 Task: Find a flat in Brownwood, United States for 1 guest from September 6 to September 10, with a price range of ₹9000 to ₹17000, 1 bedroom, 1 bed, 1 bathroom, and an English-speaking host.
Action: Mouse moved to (412, 105)
Screenshot: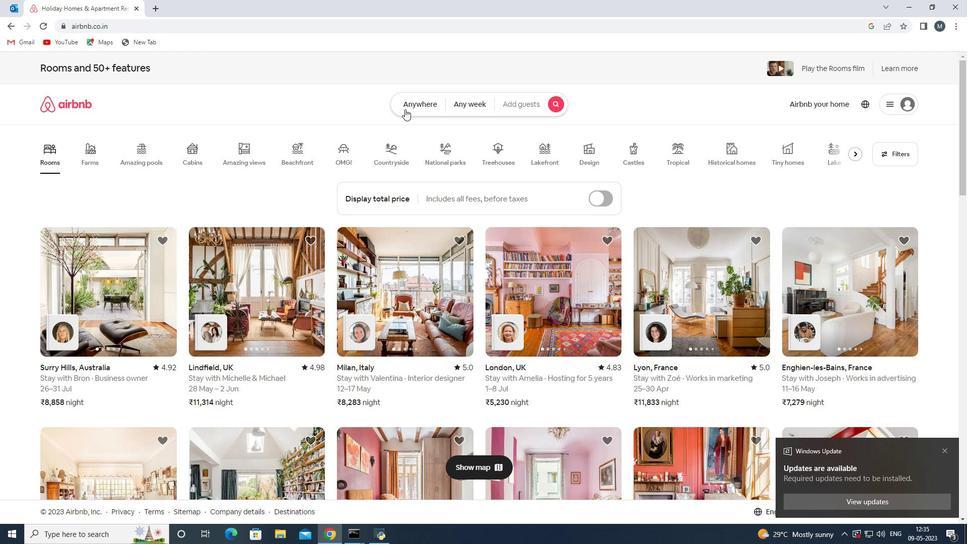 
Action: Mouse pressed left at (412, 105)
Screenshot: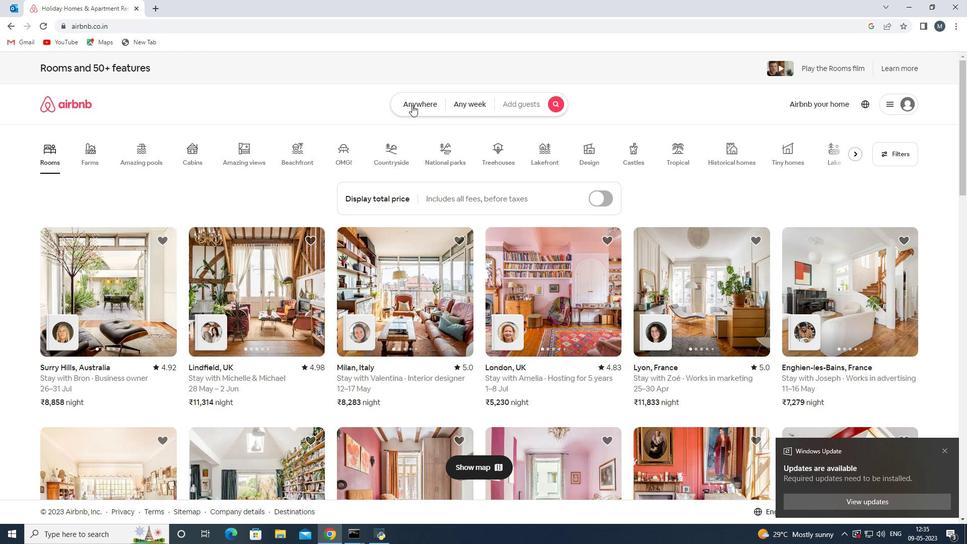 
Action: Mouse moved to (347, 146)
Screenshot: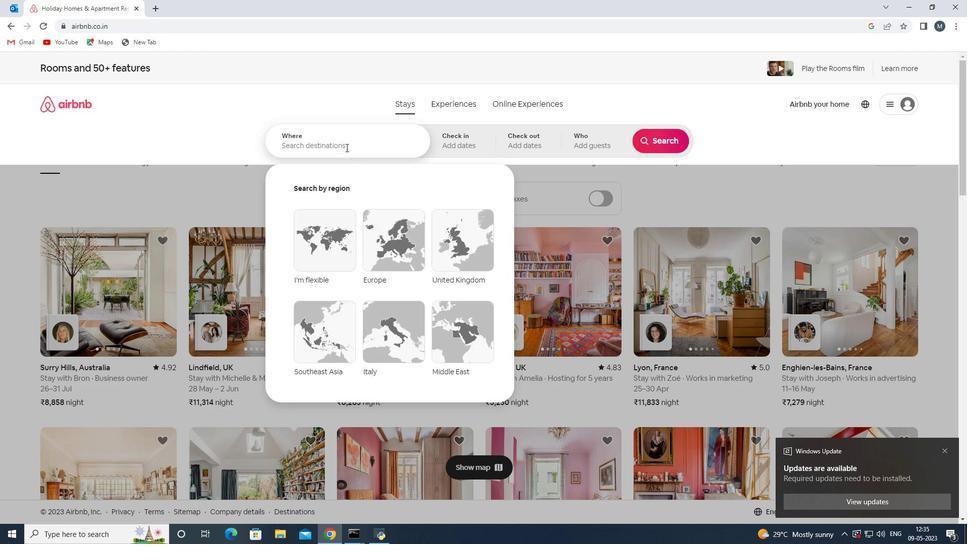 
Action: Mouse pressed left at (347, 146)
Screenshot: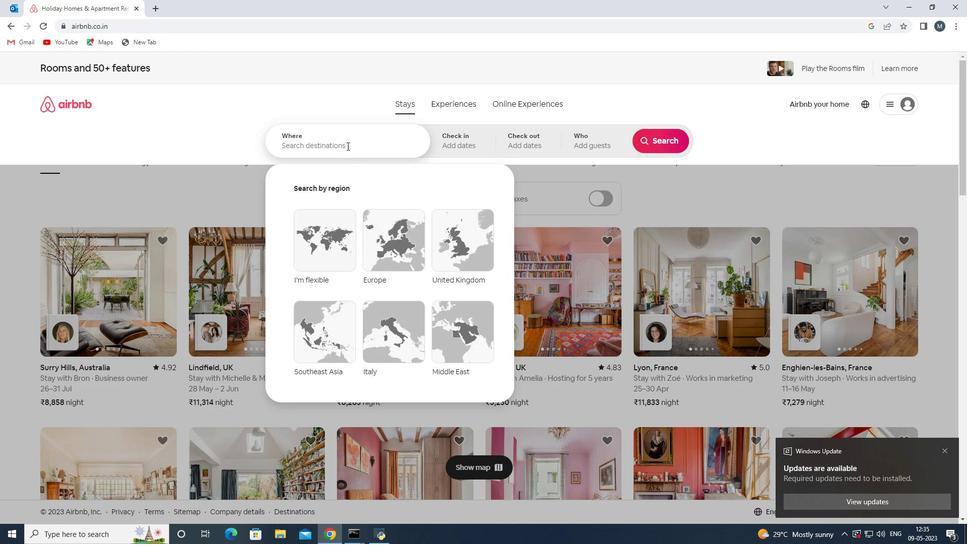 
Action: Mouse moved to (347, 145)
Screenshot: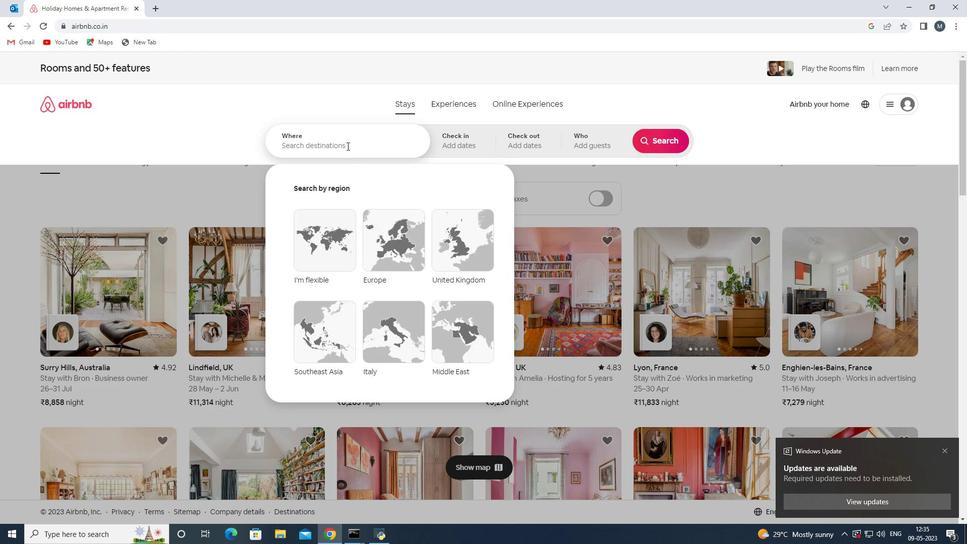 
Action: Key pressed <Key.shift>Brownwood,<Key.shift><Key.shift><Key.shift><Key.shift><Key.shift><Key.shift><Key.shift><Key.shift><Key.shift><Key.shift>United<Key.space><Key.shift>States
Screenshot: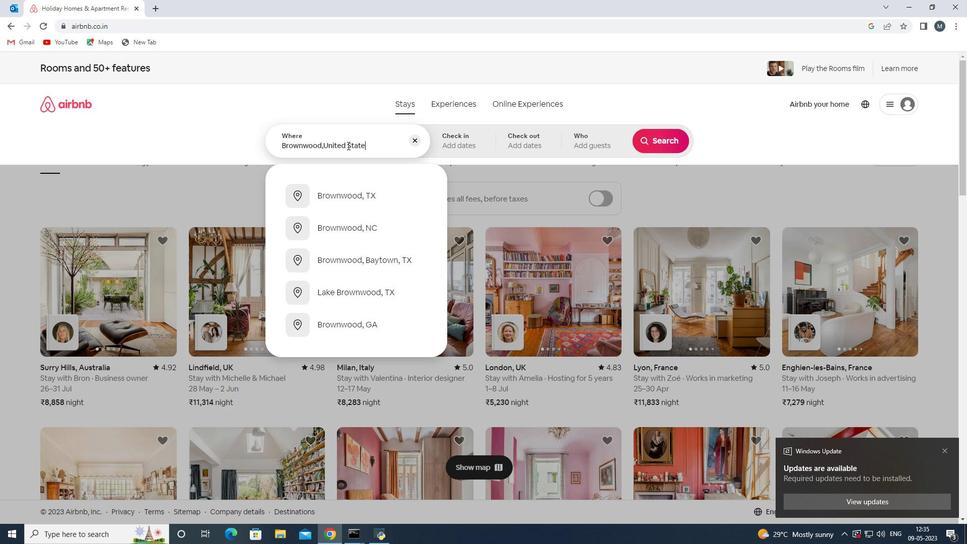
Action: Mouse moved to (352, 150)
Screenshot: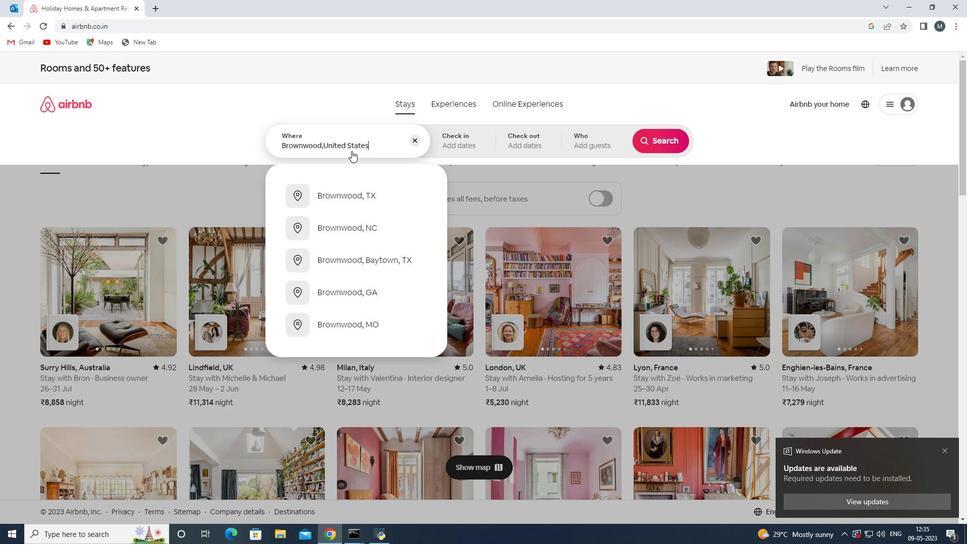 
Action: Key pressed <Key.enter>
Screenshot: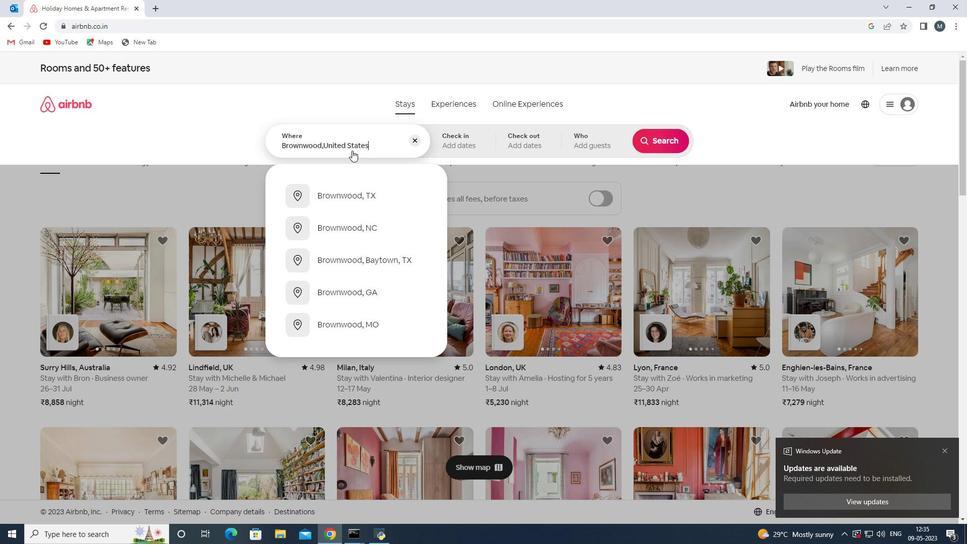 
Action: Mouse moved to (654, 226)
Screenshot: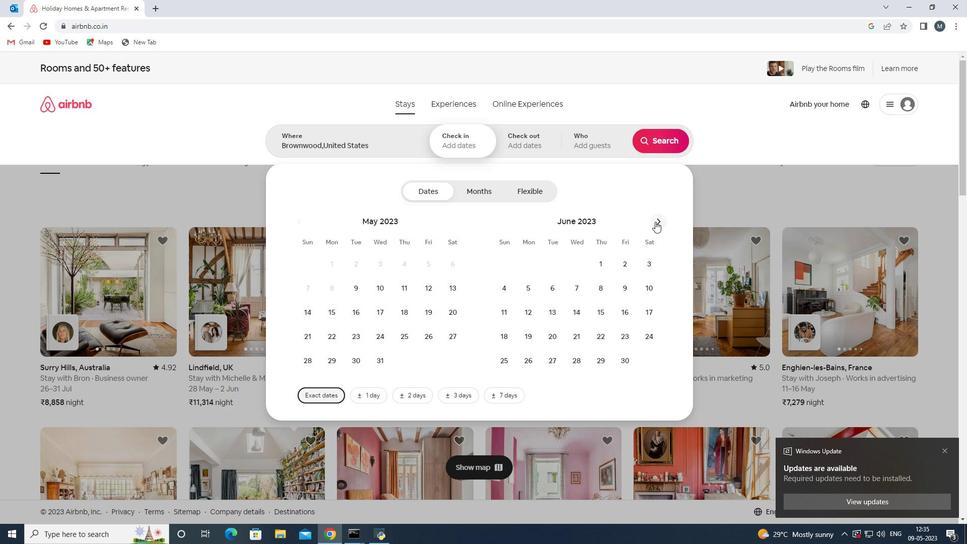 
Action: Mouse pressed left at (654, 226)
Screenshot: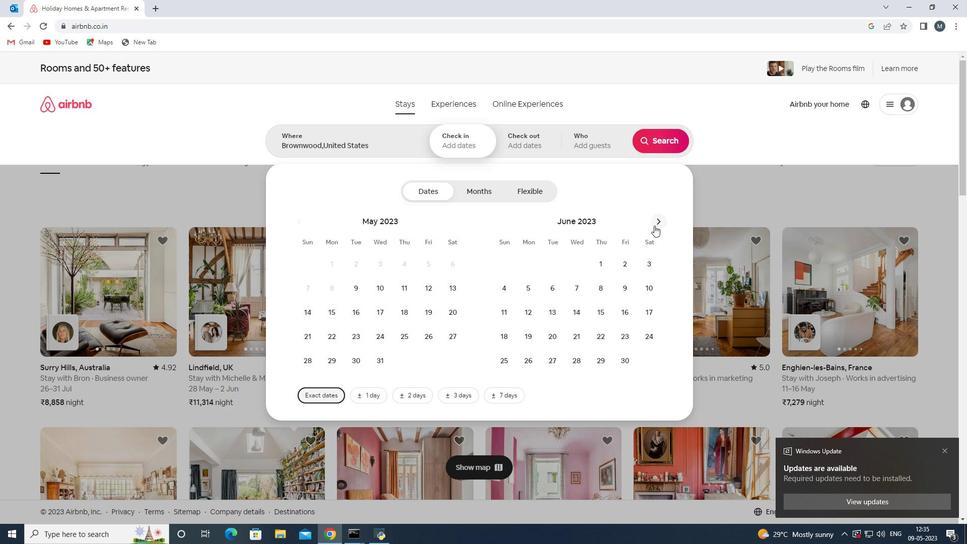
Action: Mouse moved to (655, 225)
Screenshot: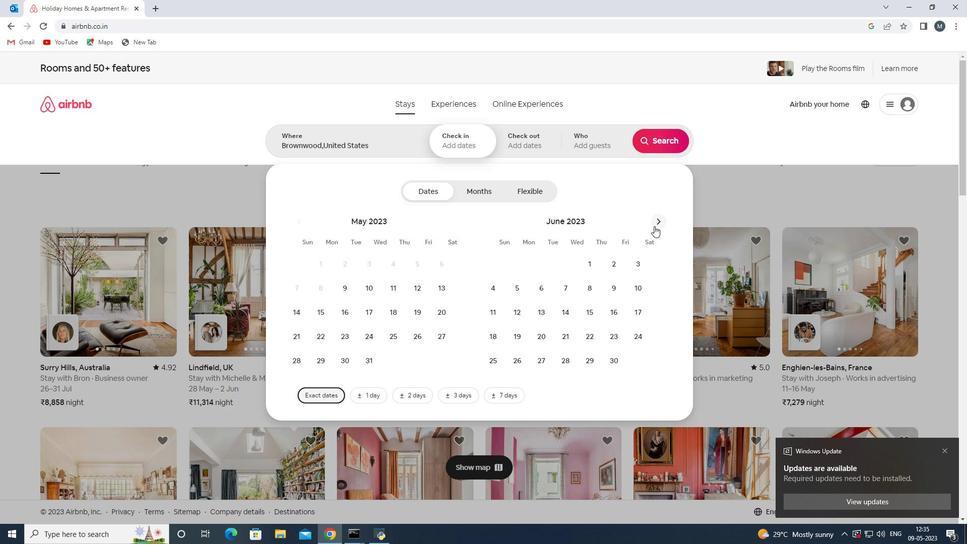 
Action: Mouse pressed left at (655, 225)
Screenshot: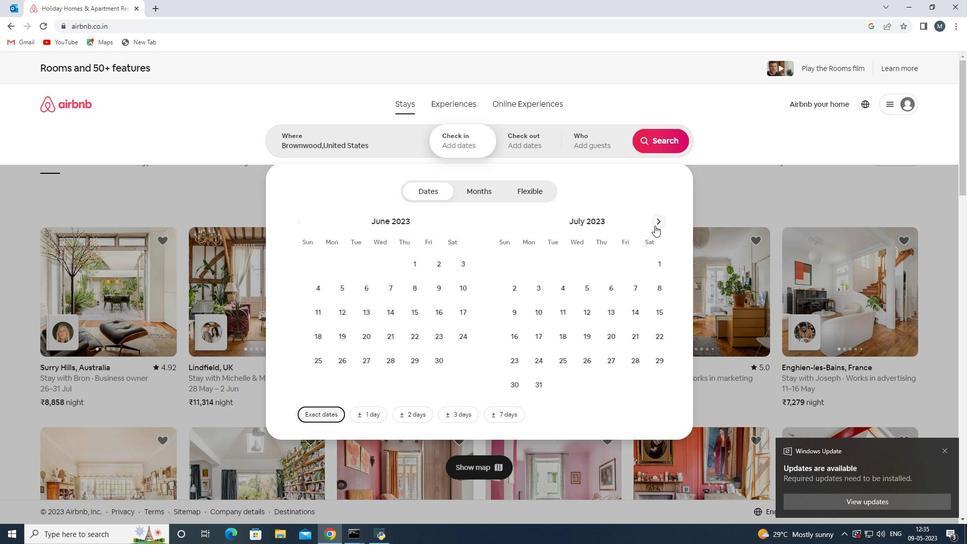 
Action: Mouse moved to (655, 224)
Screenshot: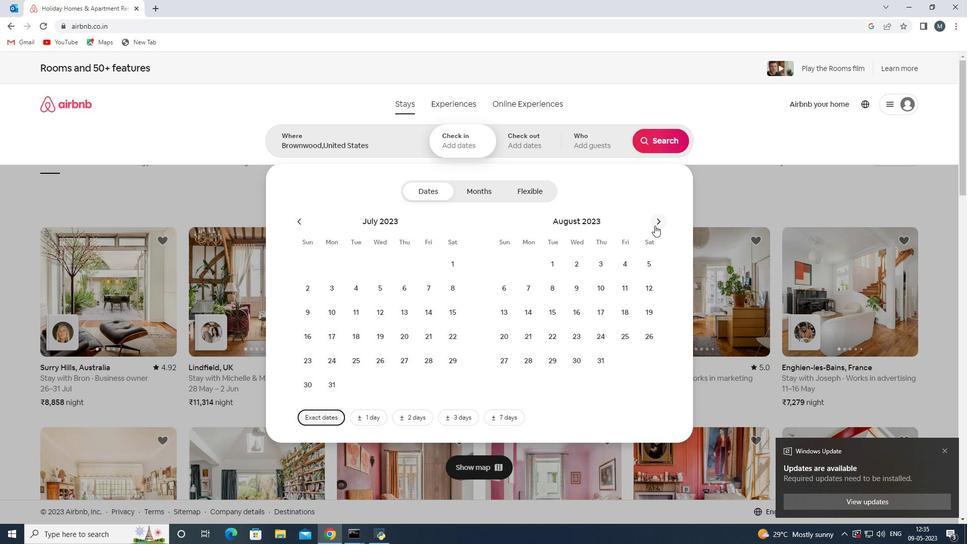 
Action: Mouse pressed left at (655, 224)
Screenshot: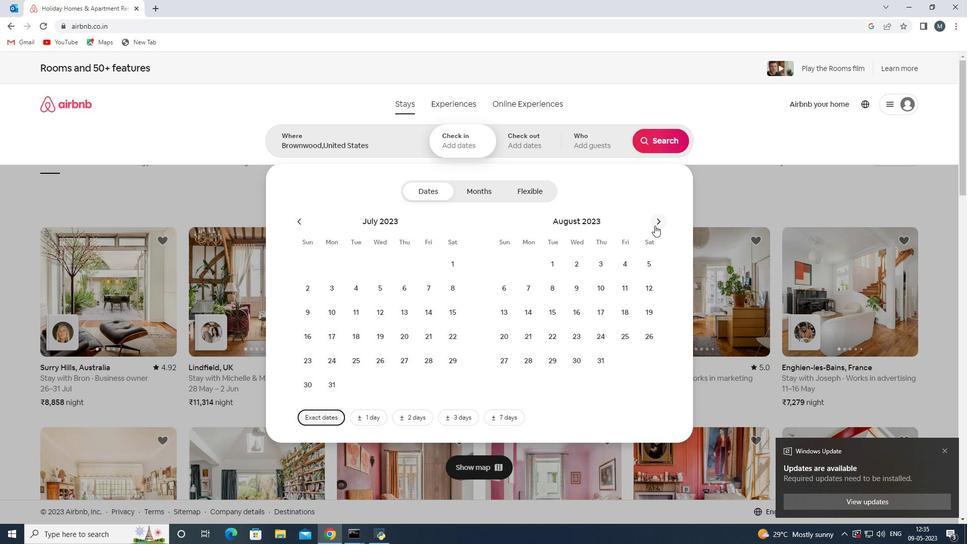 
Action: Mouse moved to (579, 286)
Screenshot: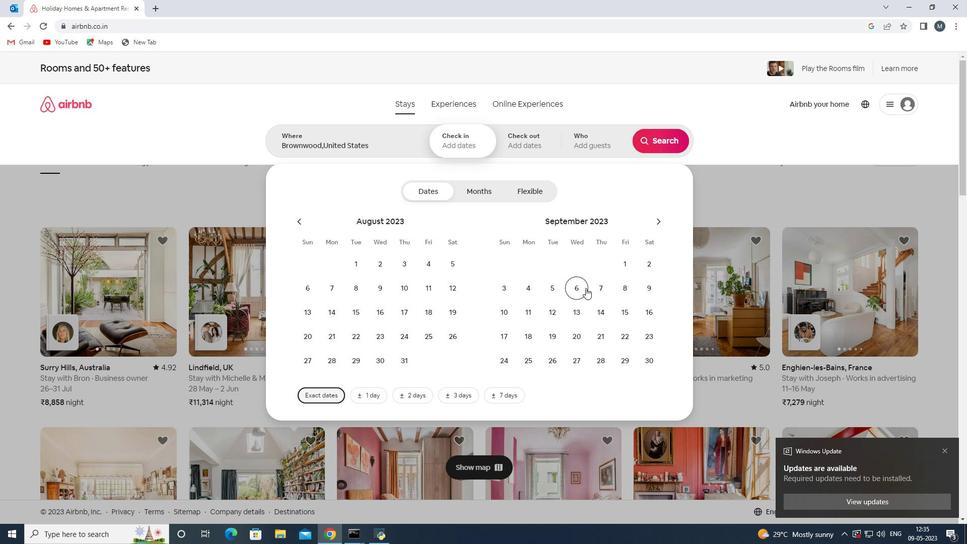 
Action: Mouse pressed left at (579, 286)
Screenshot: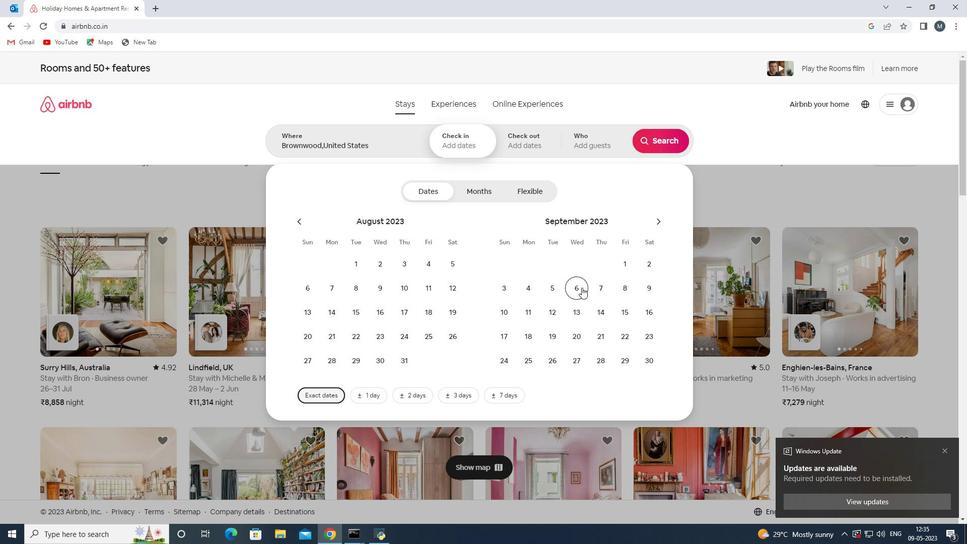 
Action: Mouse moved to (508, 314)
Screenshot: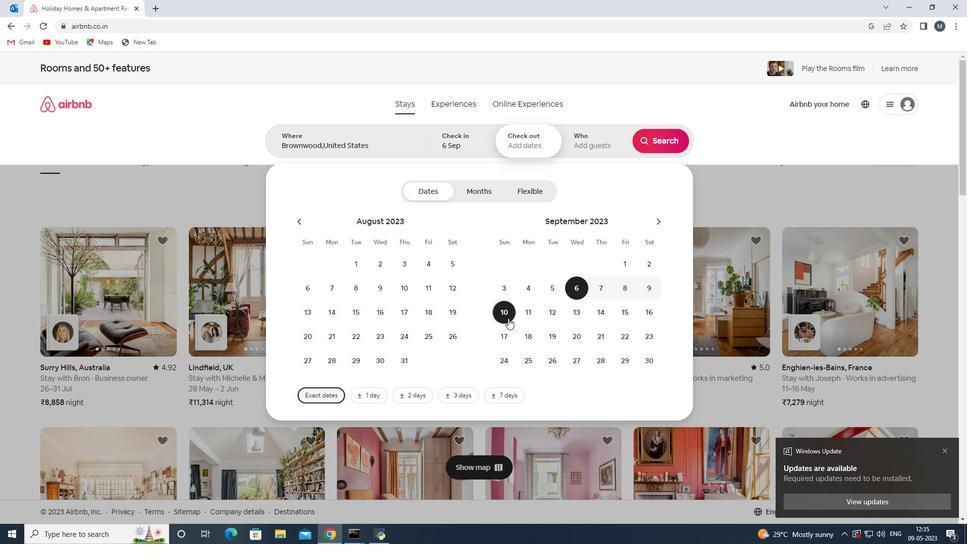 
Action: Mouse pressed left at (508, 314)
Screenshot: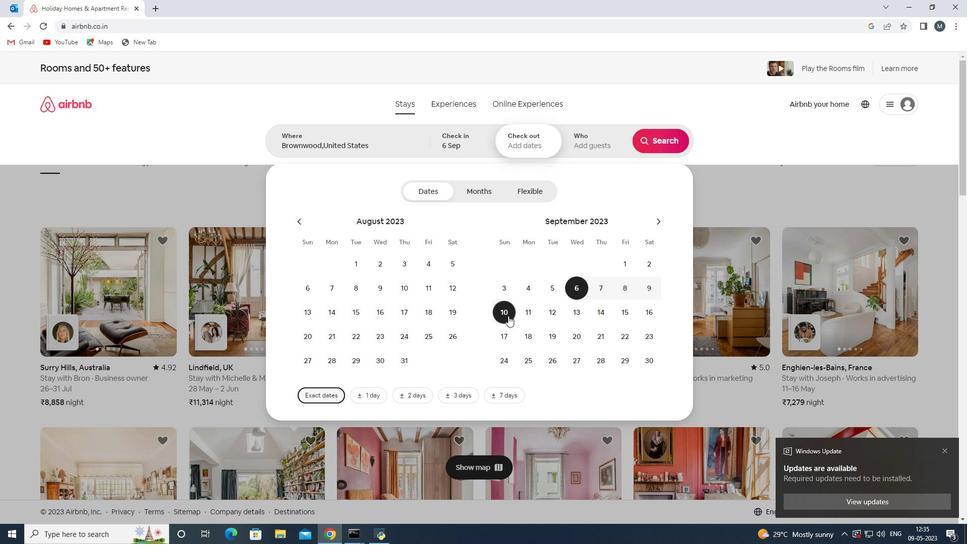 
Action: Mouse moved to (586, 150)
Screenshot: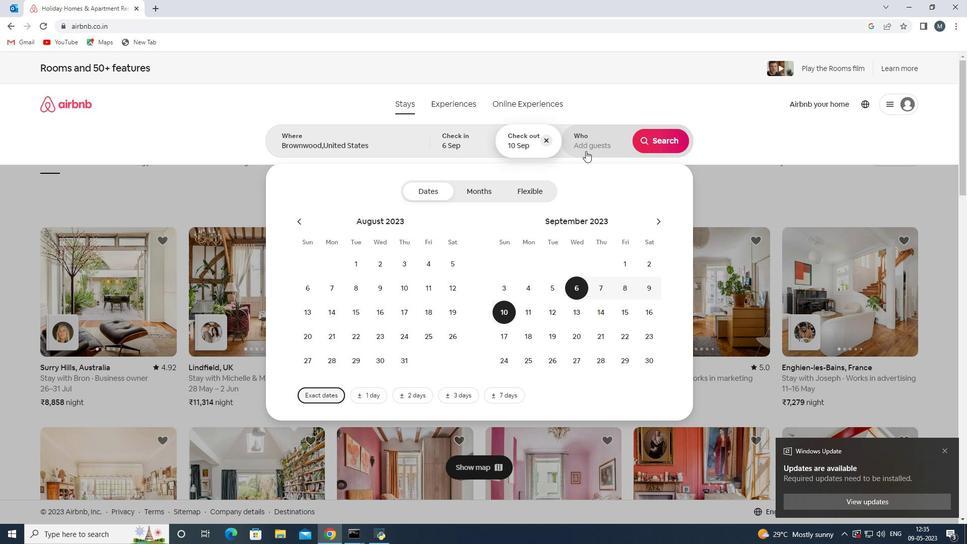 
Action: Mouse pressed left at (586, 150)
Screenshot: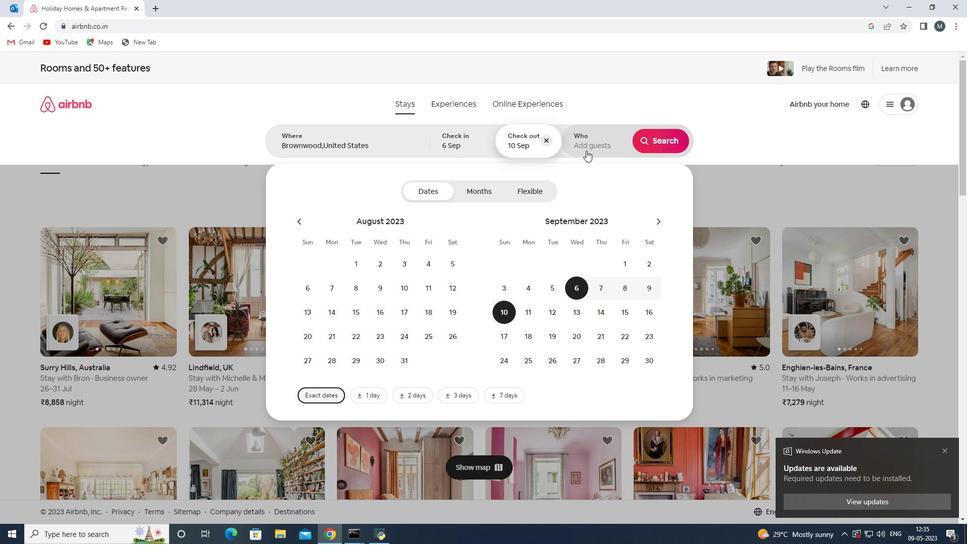 
Action: Mouse moved to (663, 197)
Screenshot: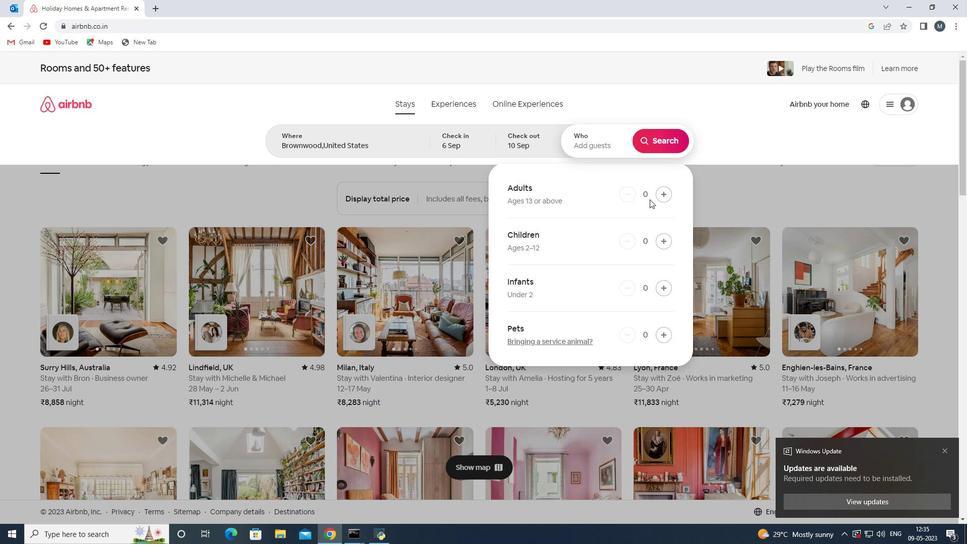 
Action: Mouse pressed left at (663, 197)
Screenshot: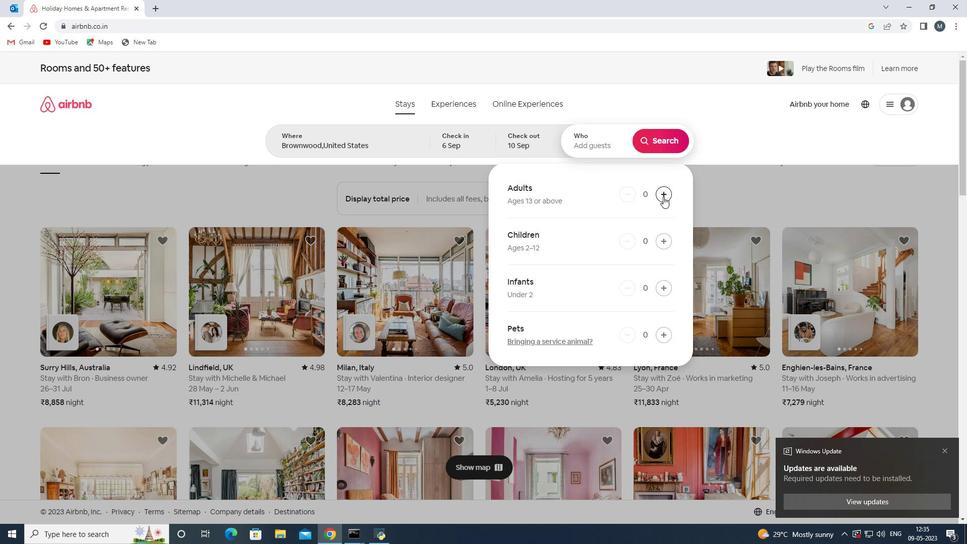 
Action: Mouse moved to (663, 140)
Screenshot: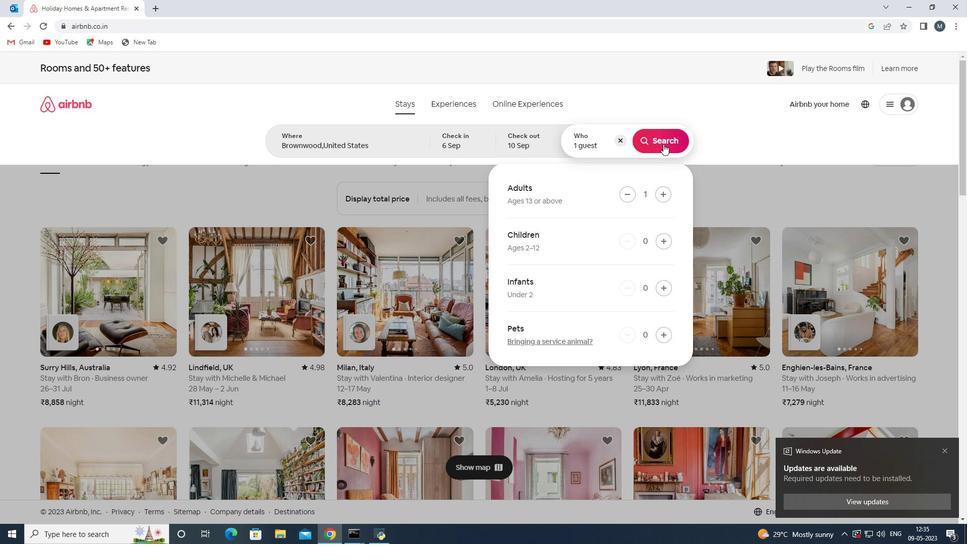 
Action: Mouse pressed left at (663, 140)
Screenshot: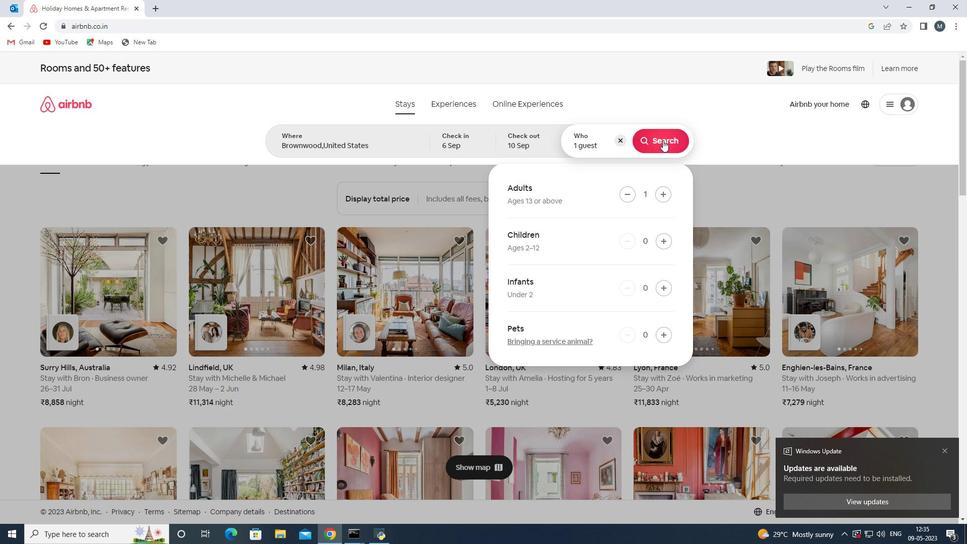 
Action: Mouse moved to (918, 105)
Screenshot: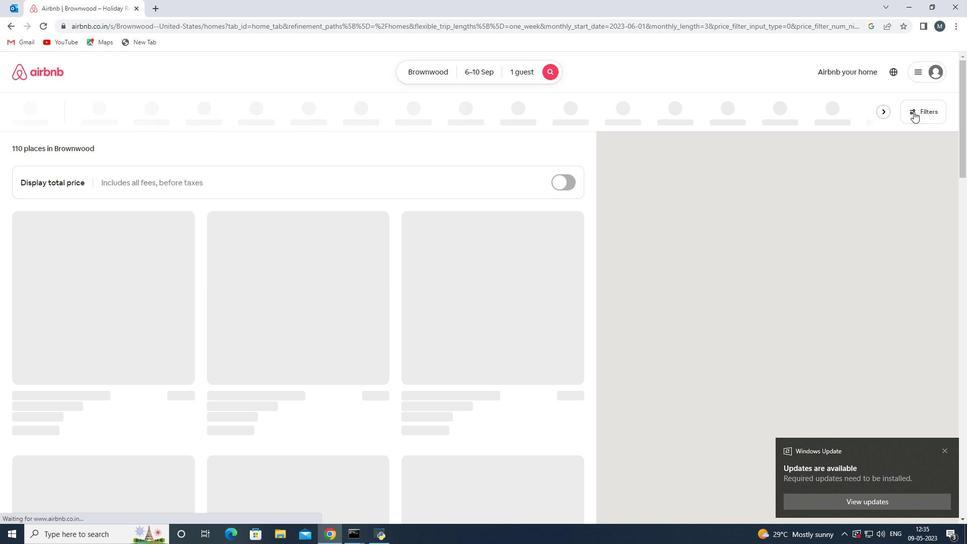 
Action: Mouse pressed left at (918, 105)
Screenshot: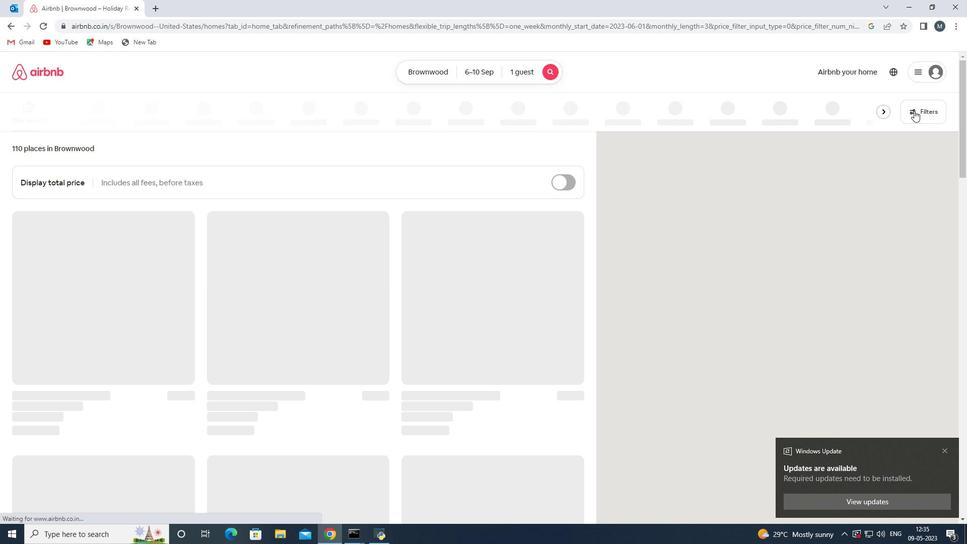 
Action: Mouse moved to (373, 316)
Screenshot: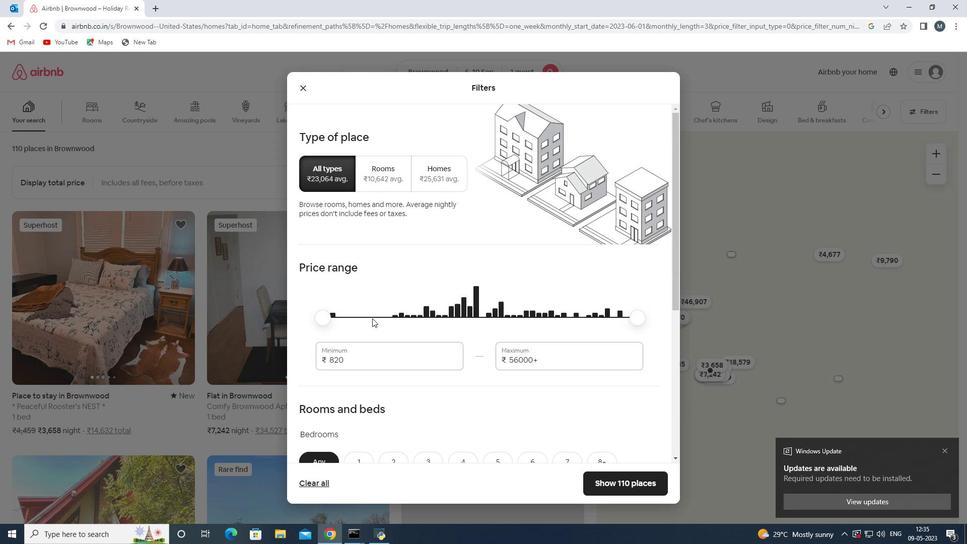 
Action: Mouse scrolled (373, 316) with delta (0, 0)
Screenshot: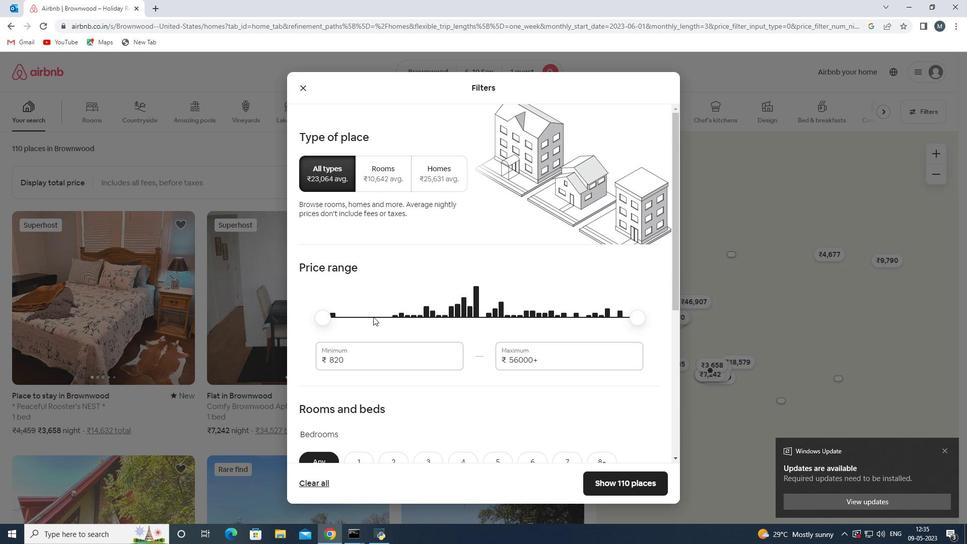 
Action: Mouse moved to (373, 316)
Screenshot: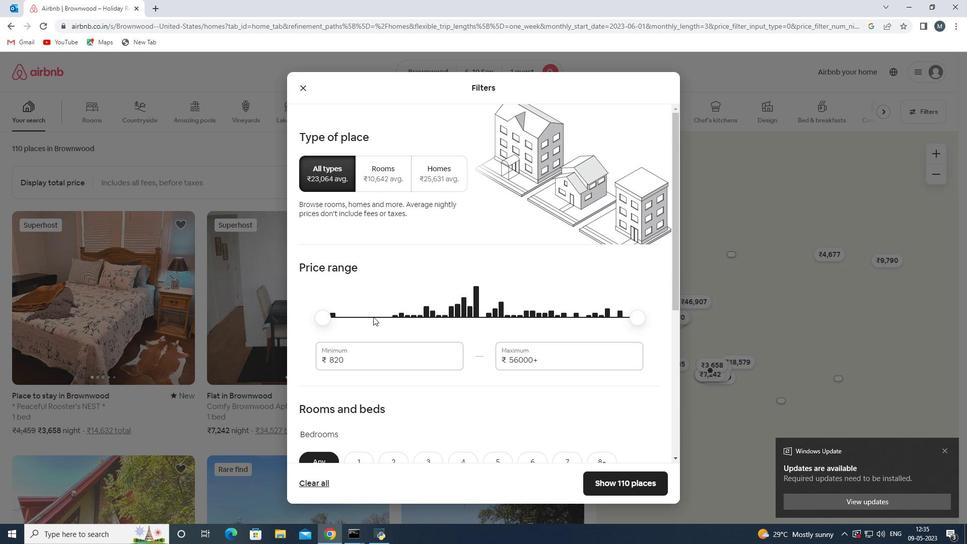 
Action: Mouse scrolled (373, 315) with delta (0, 0)
Screenshot: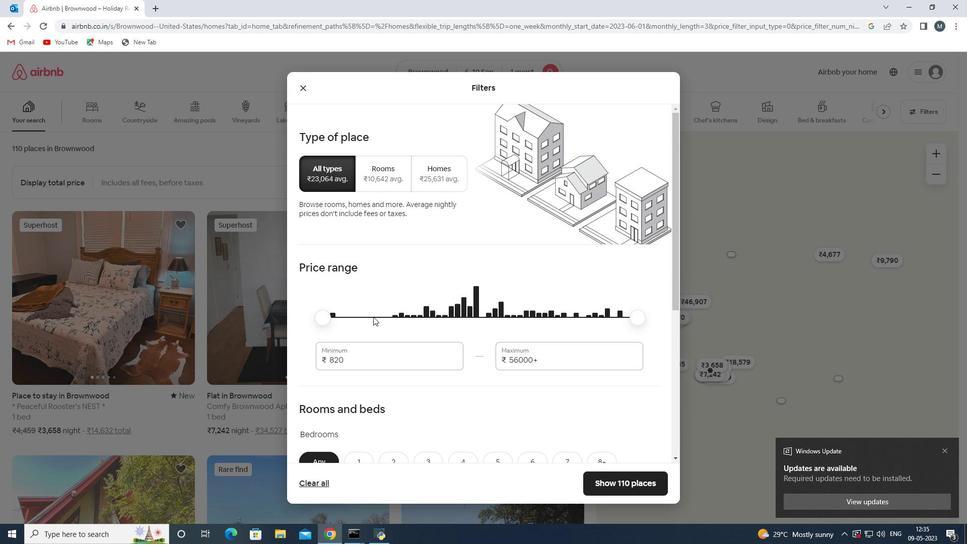 
Action: Mouse moved to (363, 259)
Screenshot: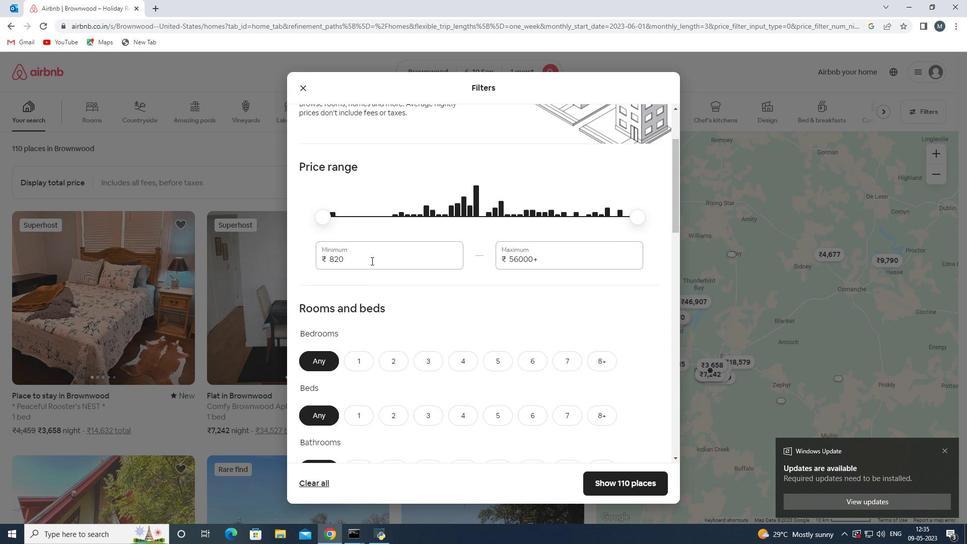 
Action: Mouse pressed left at (363, 259)
Screenshot: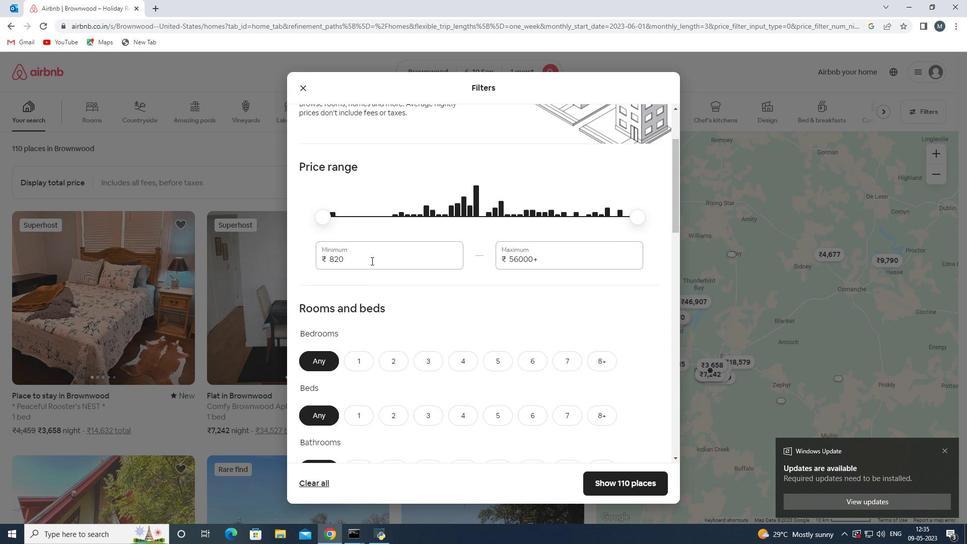 
Action: Mouse moved to (299, 255)
Screenshot: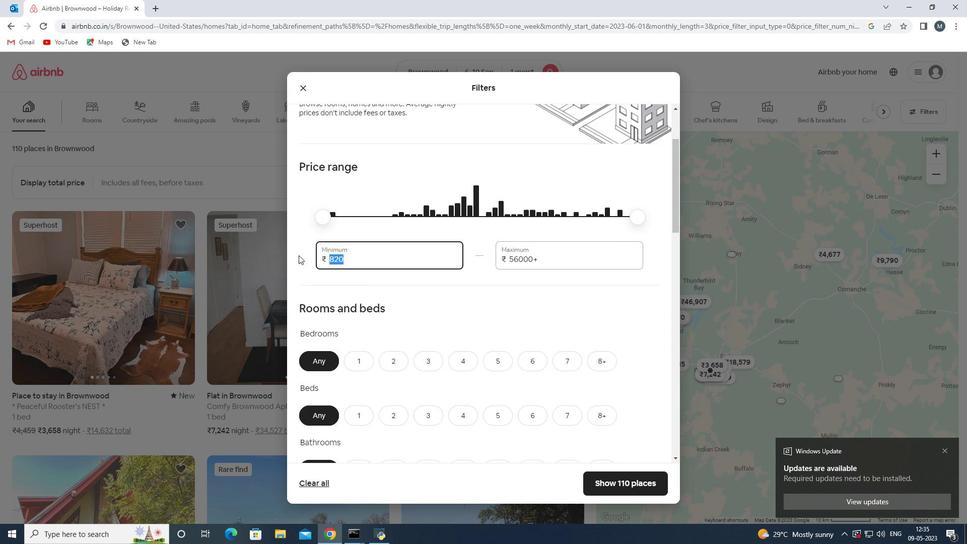 
Action: Key pressed 9000
Screenshot: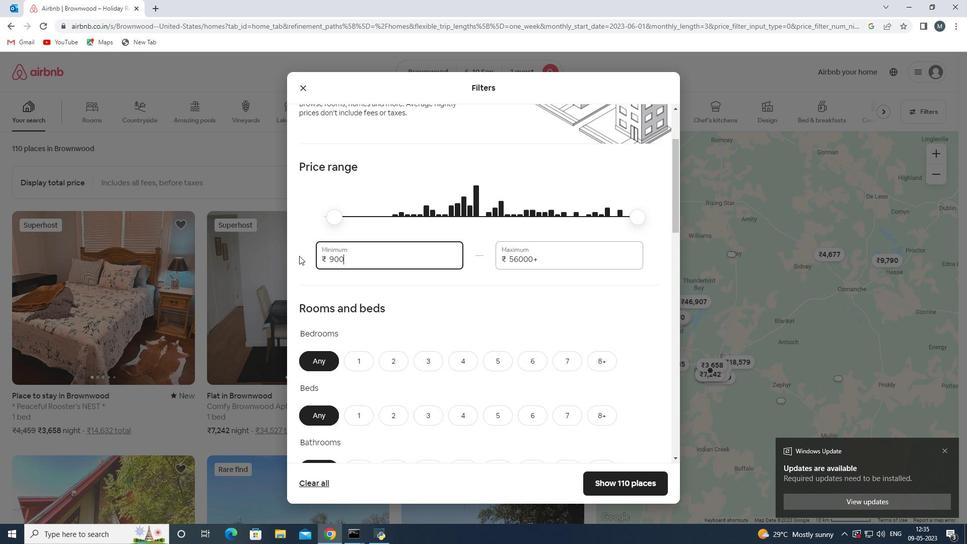 
Action: Mouse moved to (540, 253)
Screenshot: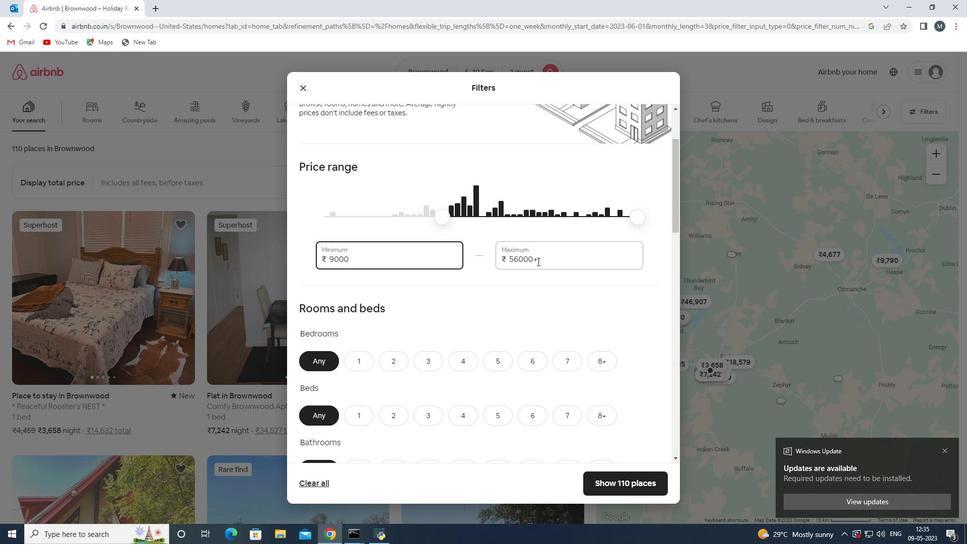 
Action: Mouse pressed left at (540, 253)
Screenshot: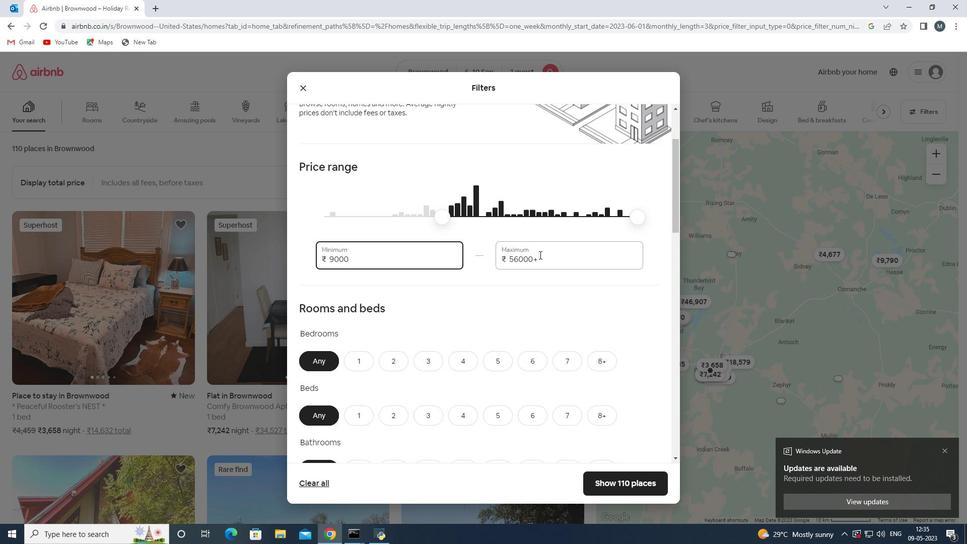 
Action: Mouse moved to (551, 261)
Screenshot: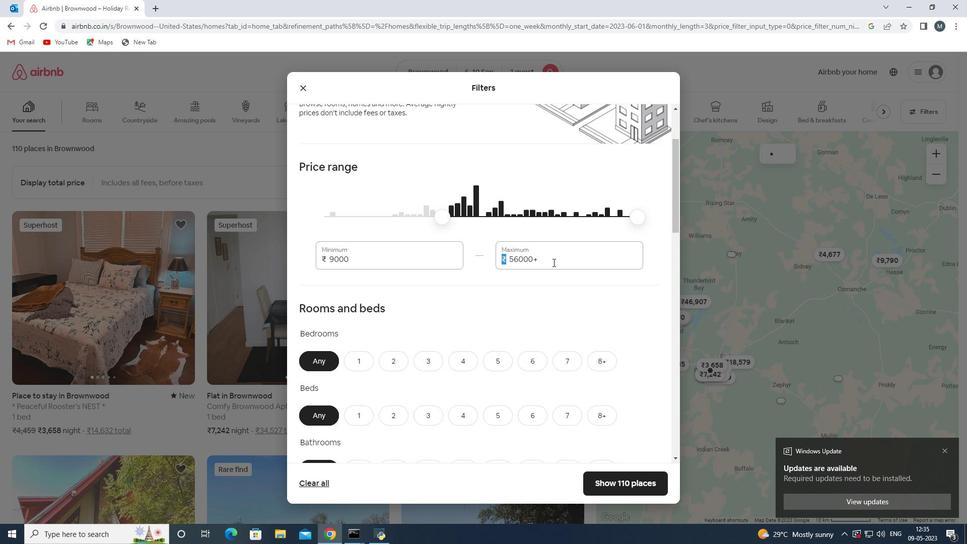 
Action: Mouse pressed left at (551, 261)
Screenshot: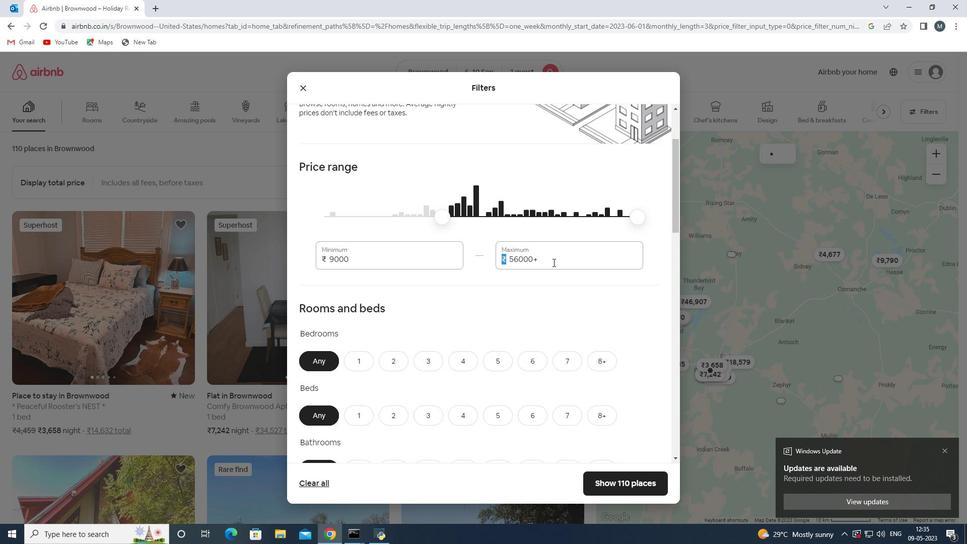 
Action: Mouse moved to (493, 266)
Screenshot: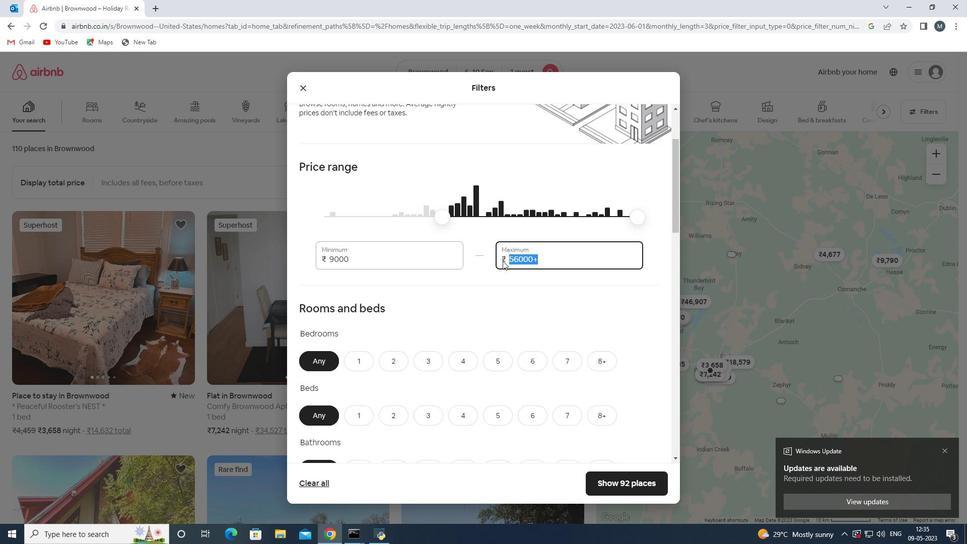 
Action: Key pressed 17000
Screenshot: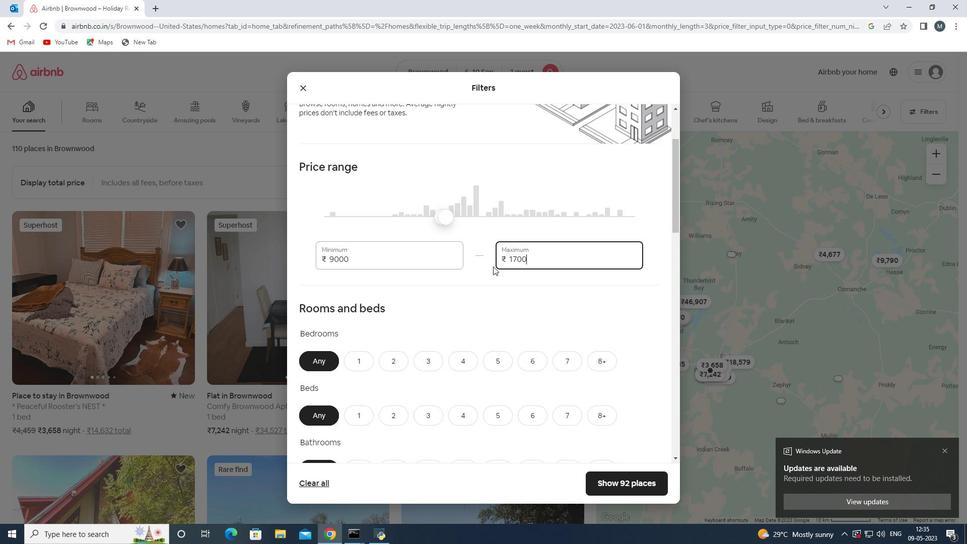 
Action: Mouse moved to (438, 264)
Screenshot: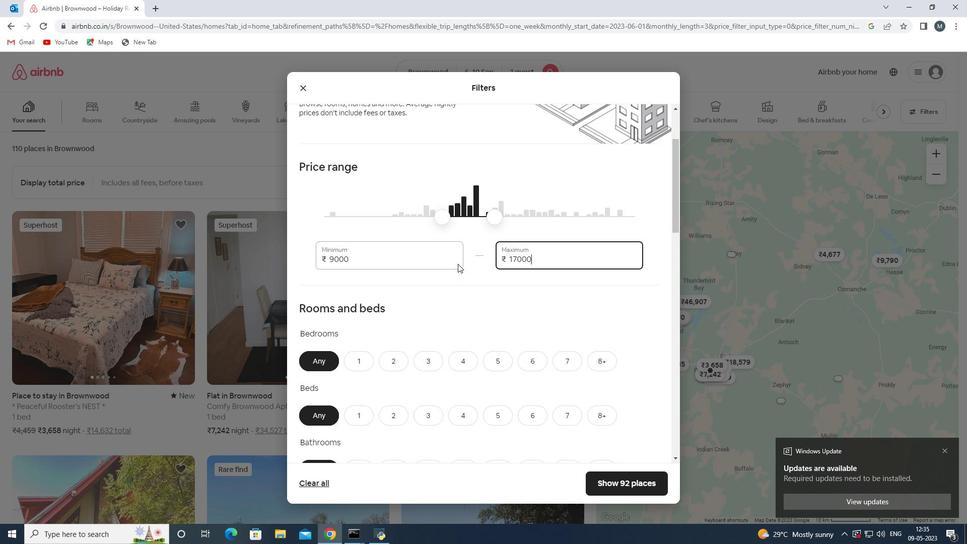 
Action: Mouse scrolled (438, 263) with delta (0, 0)
Screenshot: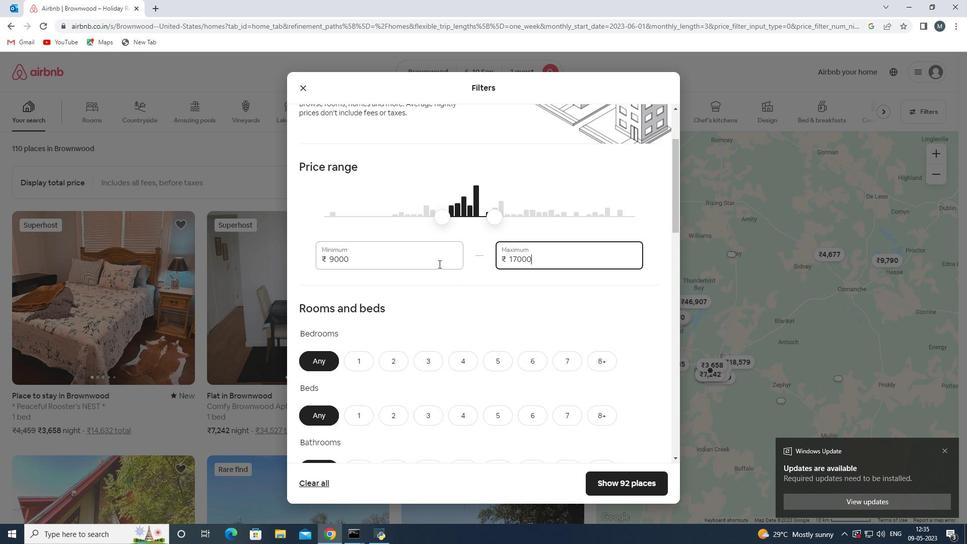 
Action: Mouse moved to (360, 313)
Screenshot: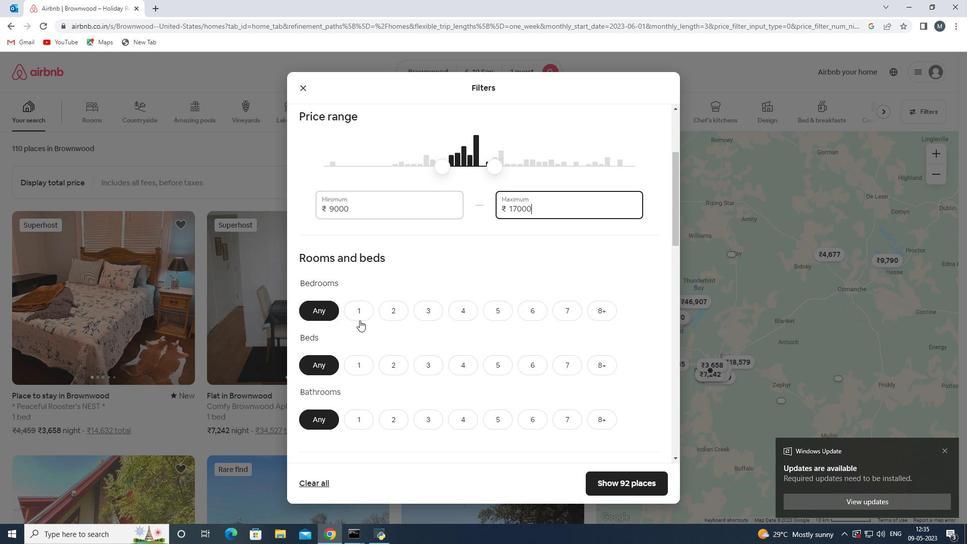 
Action: Mouse pressed left at (360, 313)
Screenshot: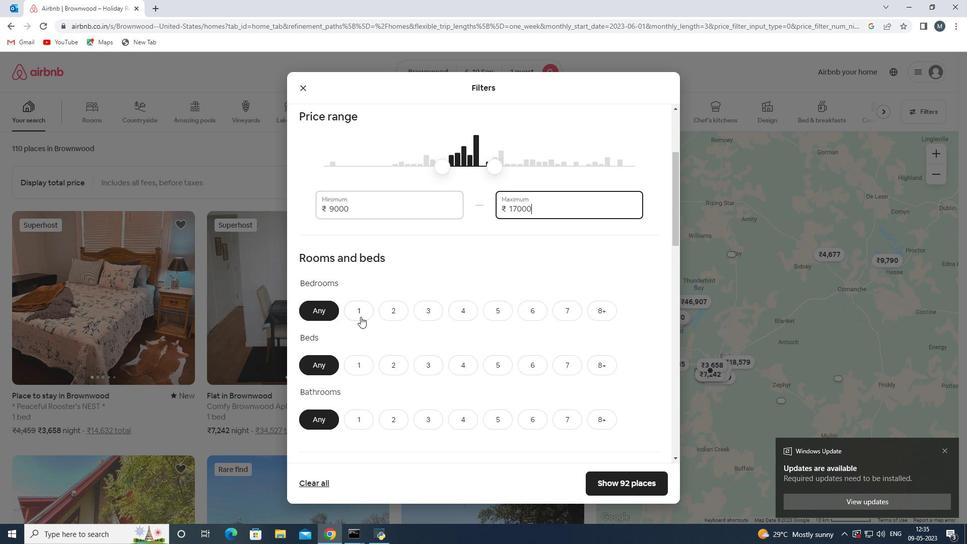 
Action: Mouse moved to (366, 306)
Screenshot: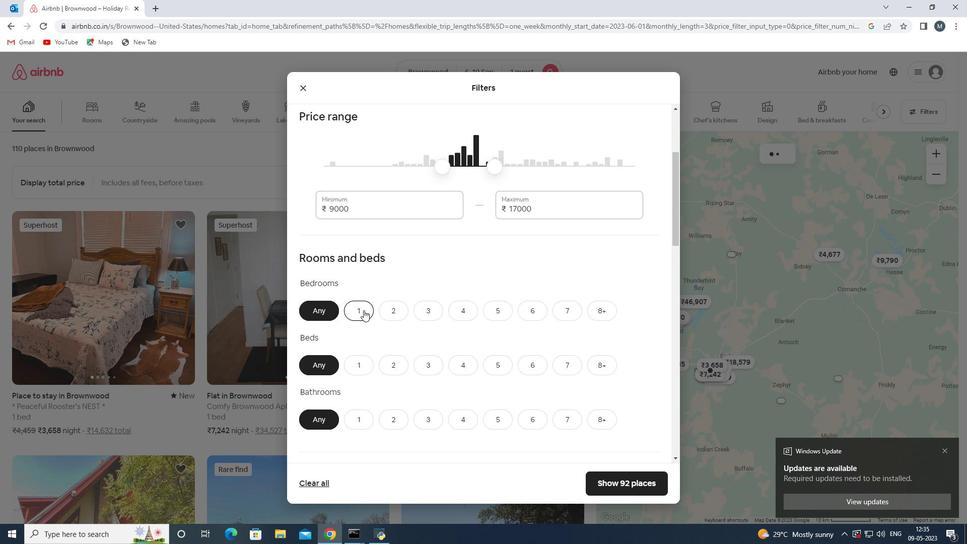 
Action: Mouse scrolled (366, 306) with delta (0, 0)
Screenshot: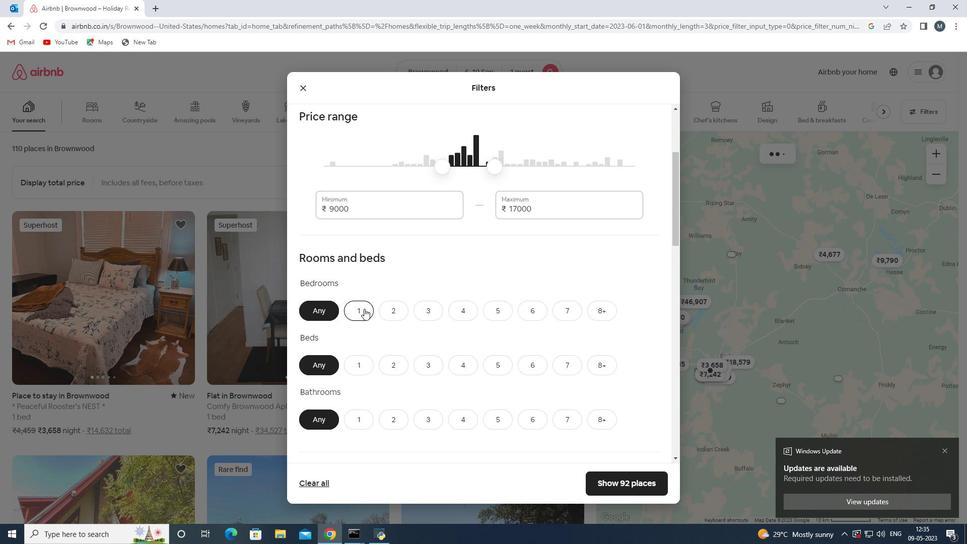 
Action: Mouse moved to (361, 312)
Screenshot: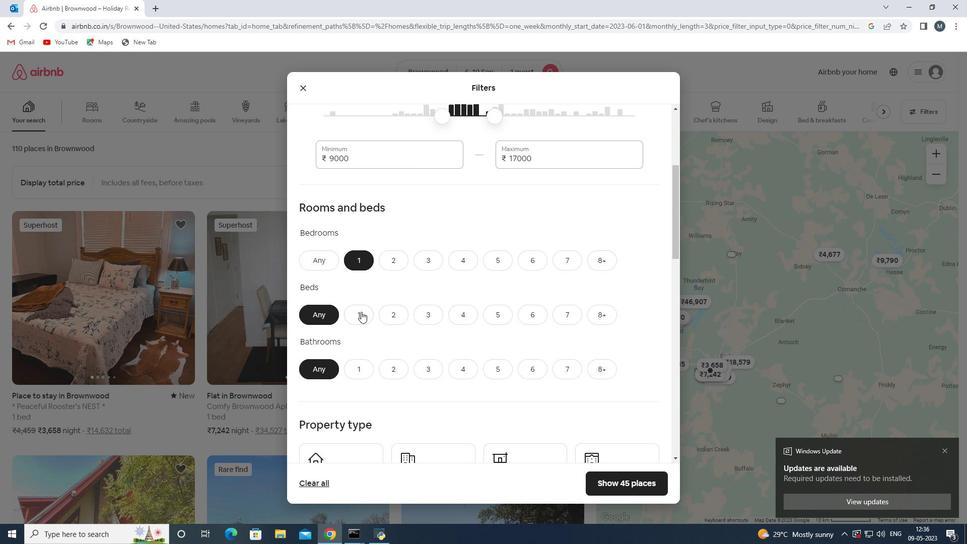 
Action: Mouse pressed left at (361, 312)
Screenshot: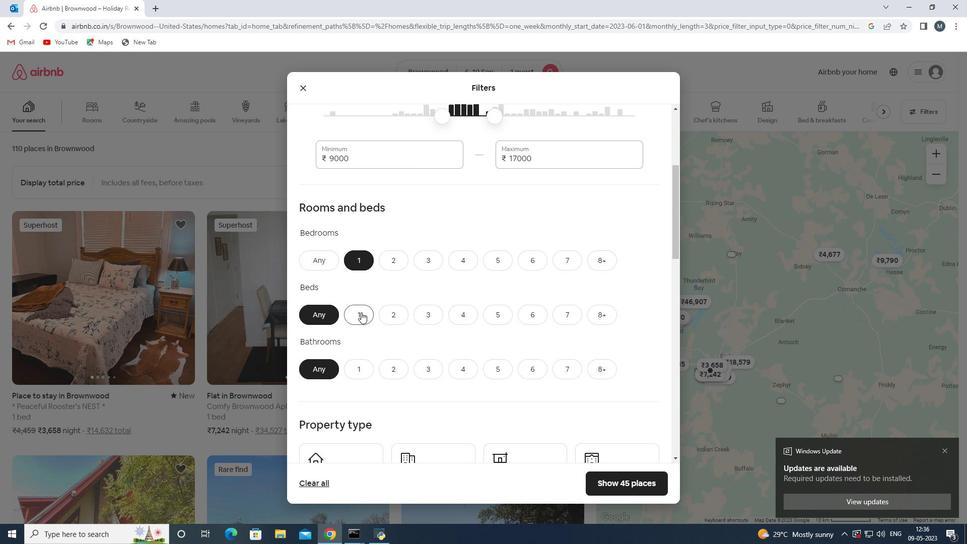 
Action: Mouse moved to (365, 371)
Screenshot: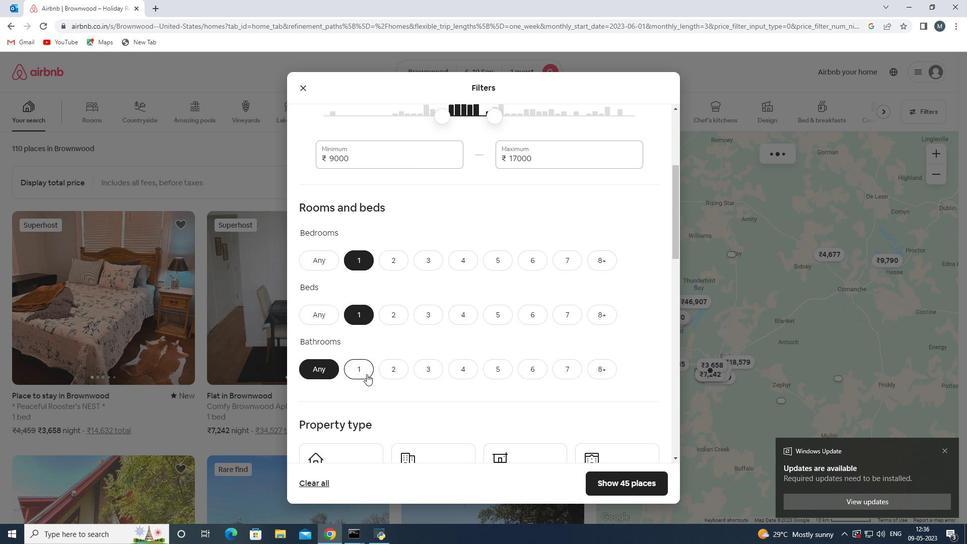 
Action: Mouse pressed left at (365, 371)
Screenshot: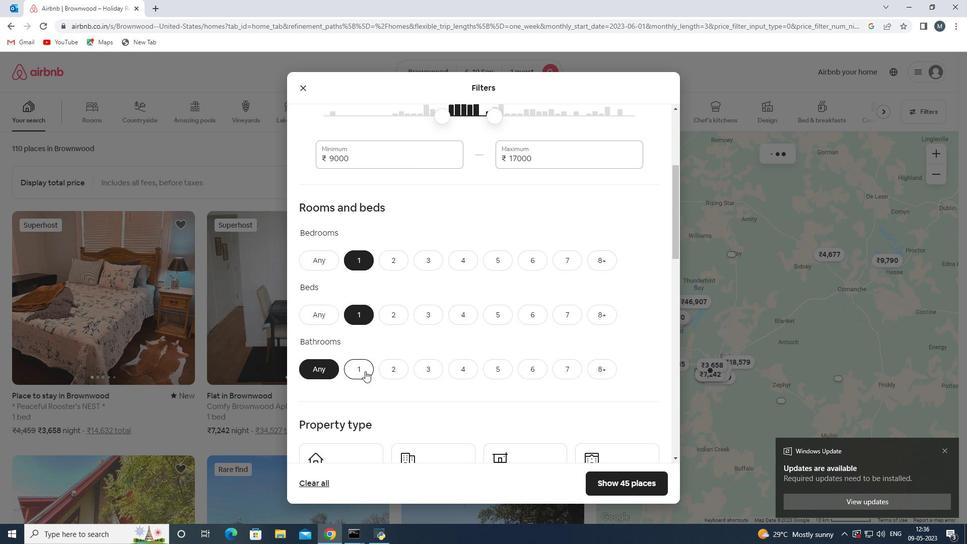 
Action: Mouse moved to (413, 327)
Screenshot: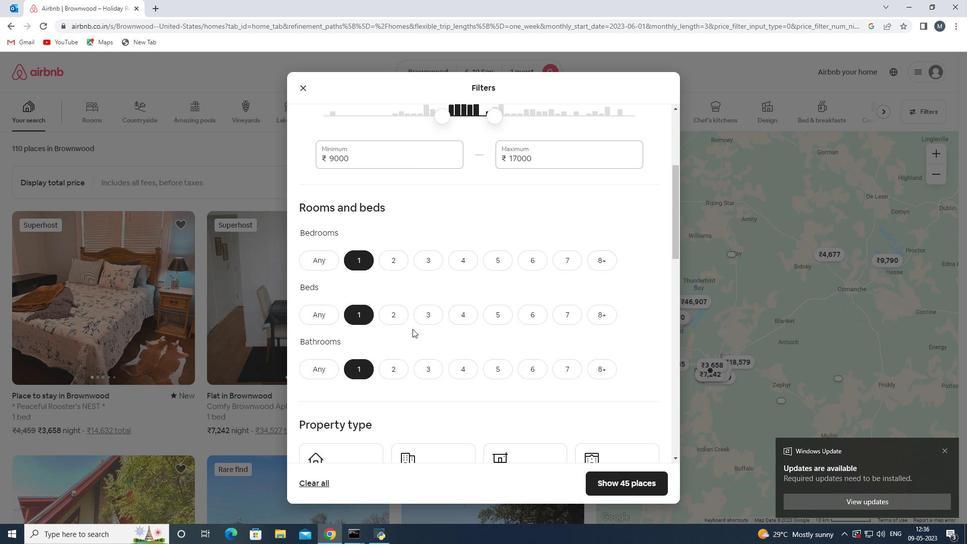 
Action: Mouse scrolled (413, 327) with delta (0, 0)
Screenshot: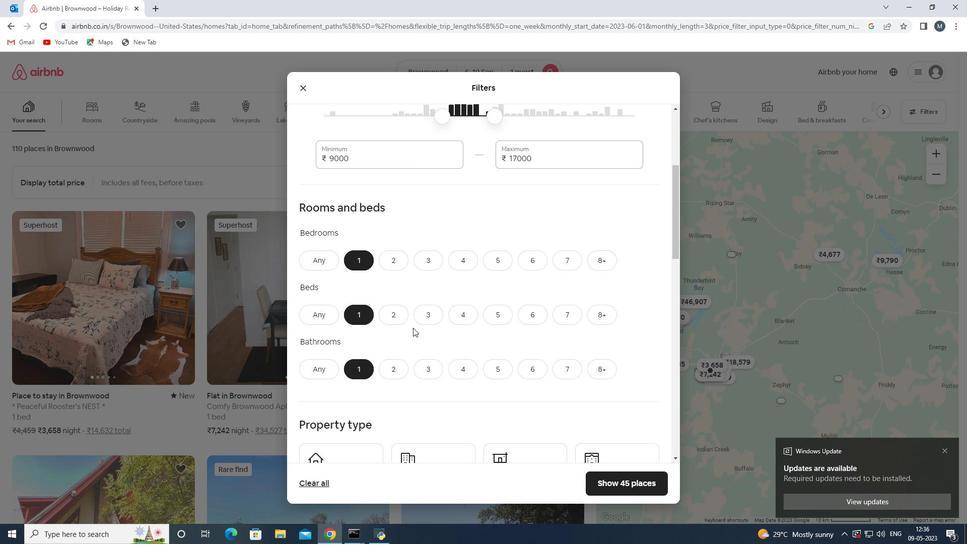 
Action: Mouse moved to (422, 321)
Screenshot: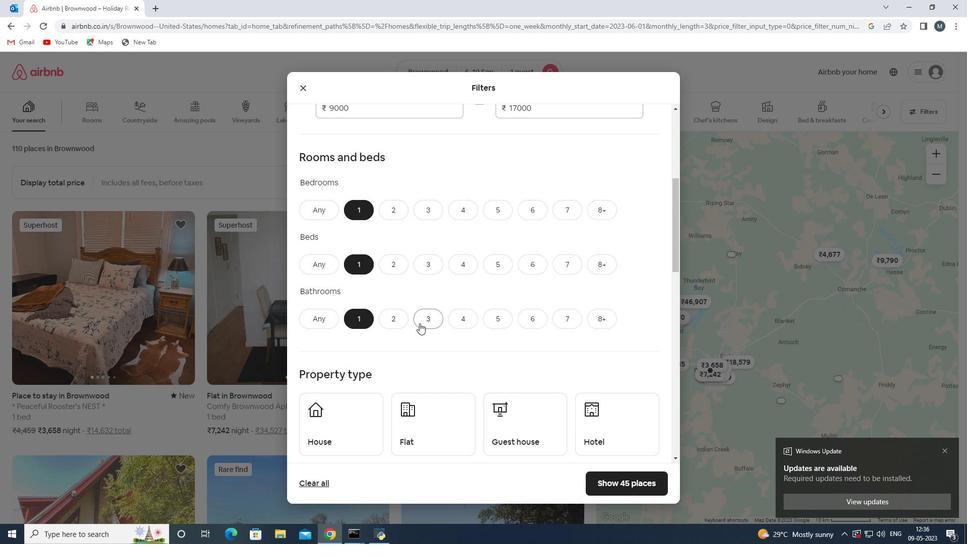
Action: Mouse scrolled (422, 320) with delta (0, 0)
Screenshot: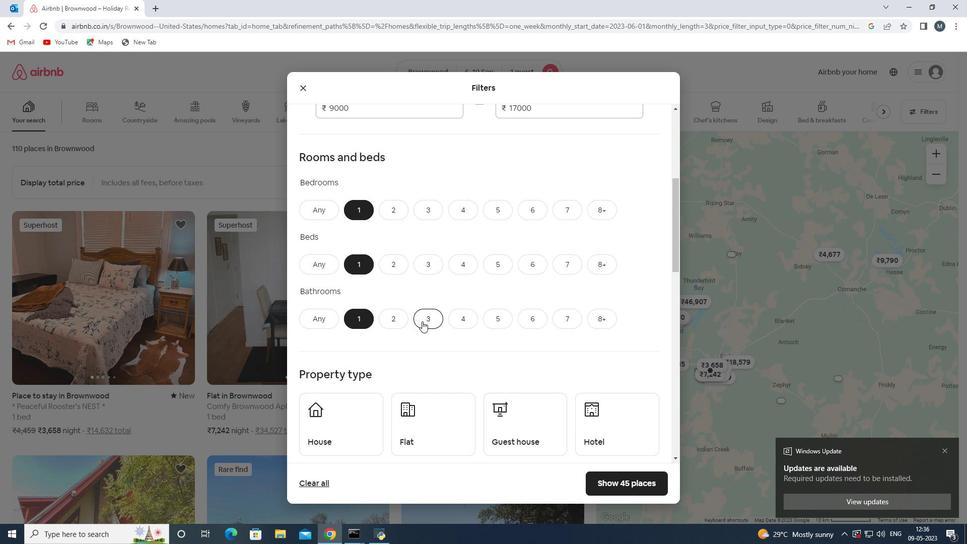
Action: Mouse moved to (337, 382)
Screenshot: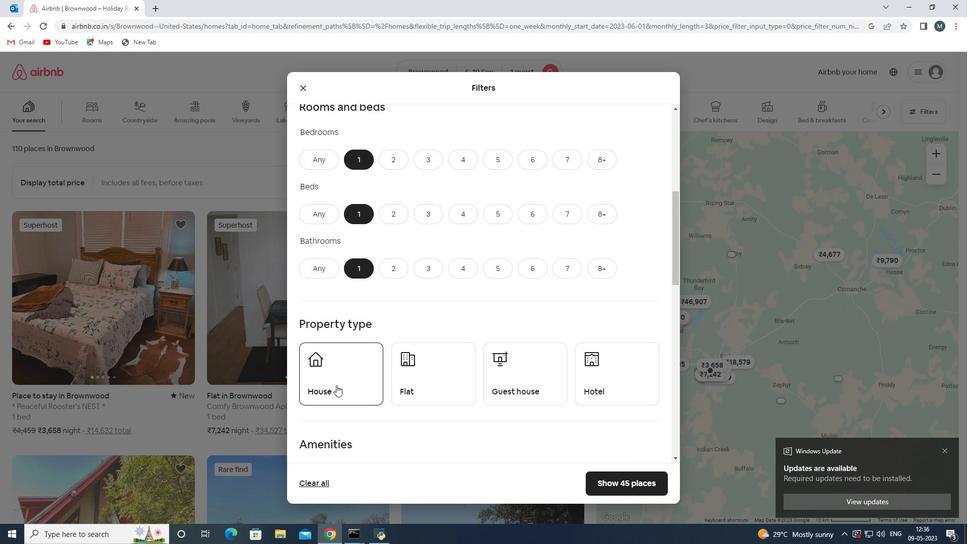 
Action: Mouse pressed left at (337, 382)
Screenshot: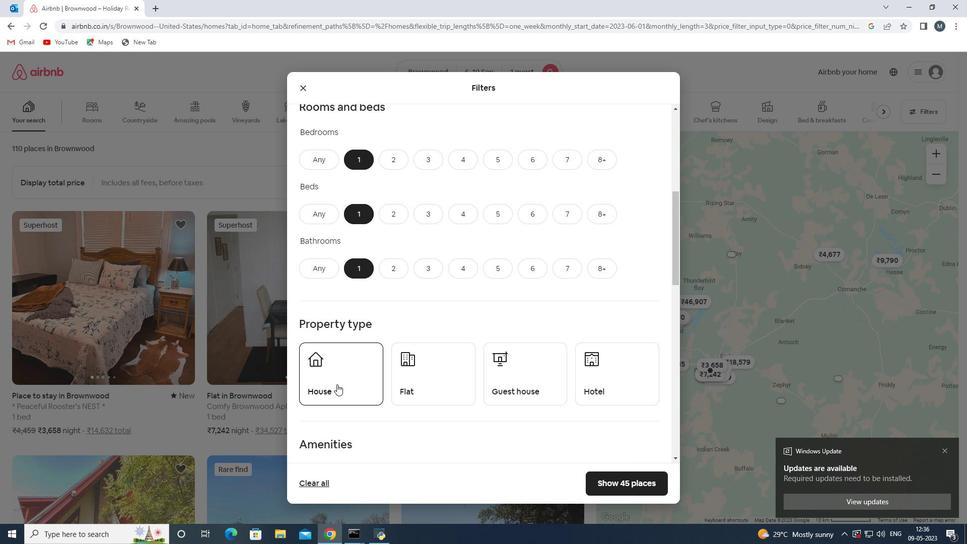 
Action: Mouse moved to (398, 377)
Screenshot: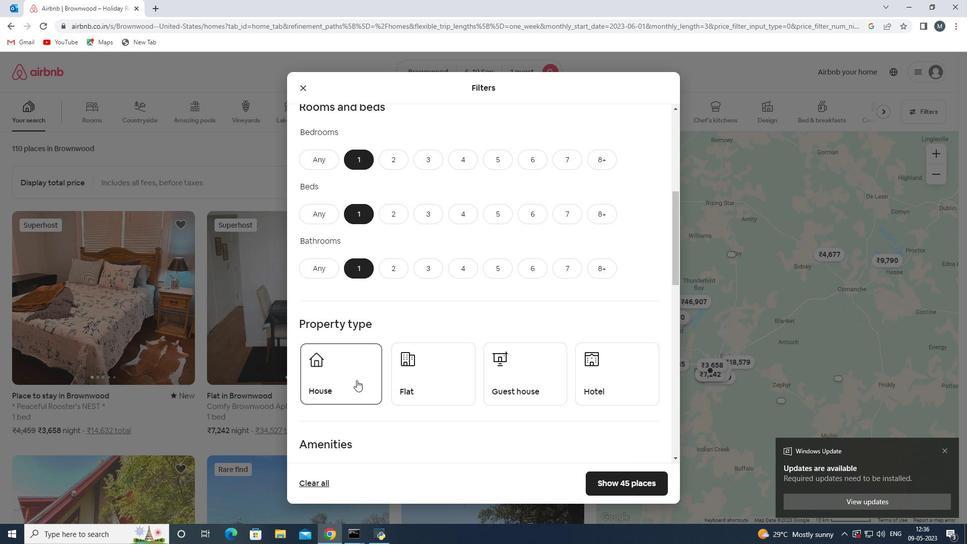 
Action: Mouse pressed left at (398, 377)
Screenshot: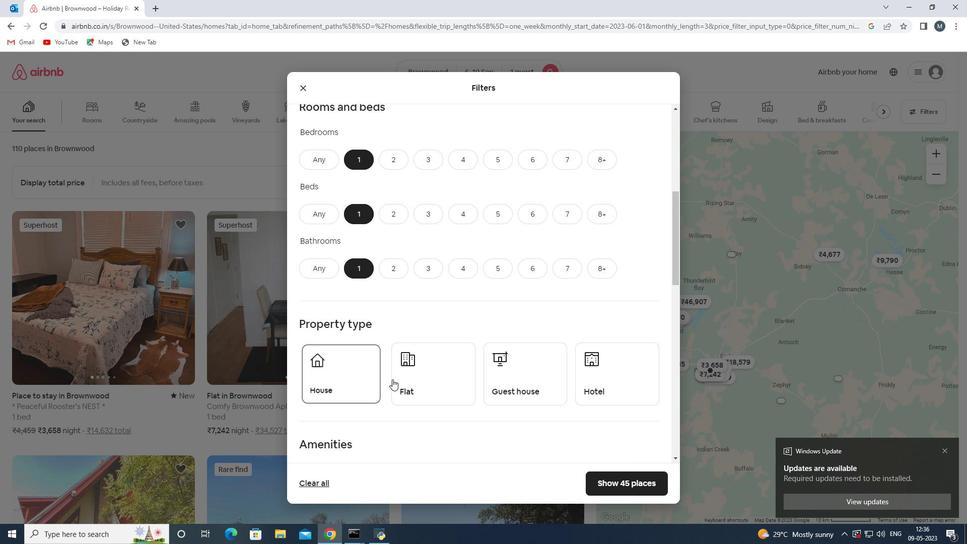 
Action: Mouse moved to (511, 369)
Screenshot: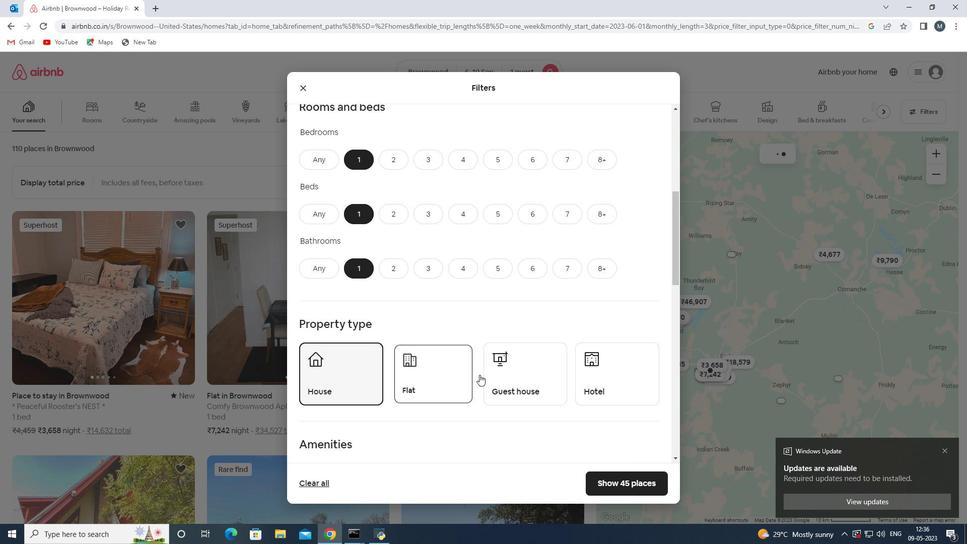 
Action: Mouse pressed left at (511, 369)
Screenshot: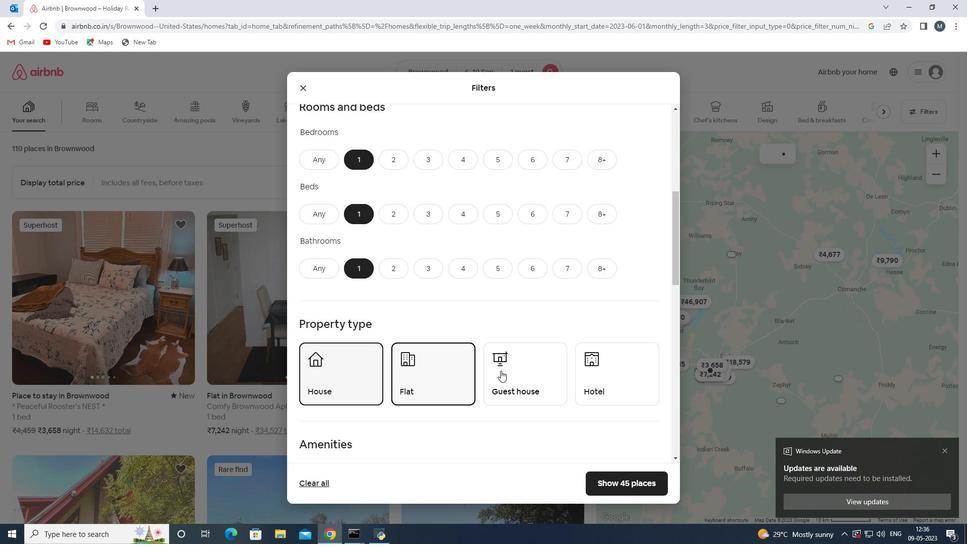 
Action: Mouse moved to (594, 369)
Screenshot: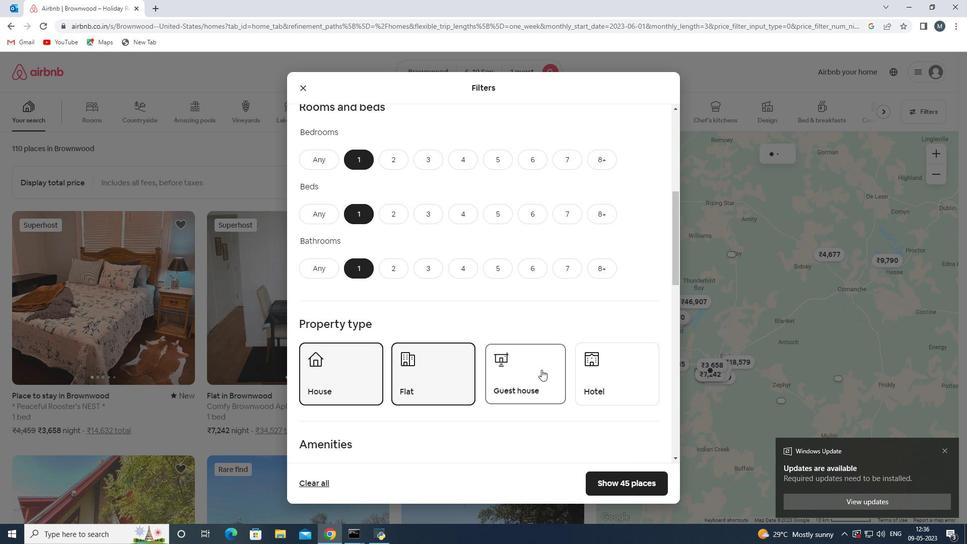 
Action: Mouse pressed left at (594, 369)
Screenshot: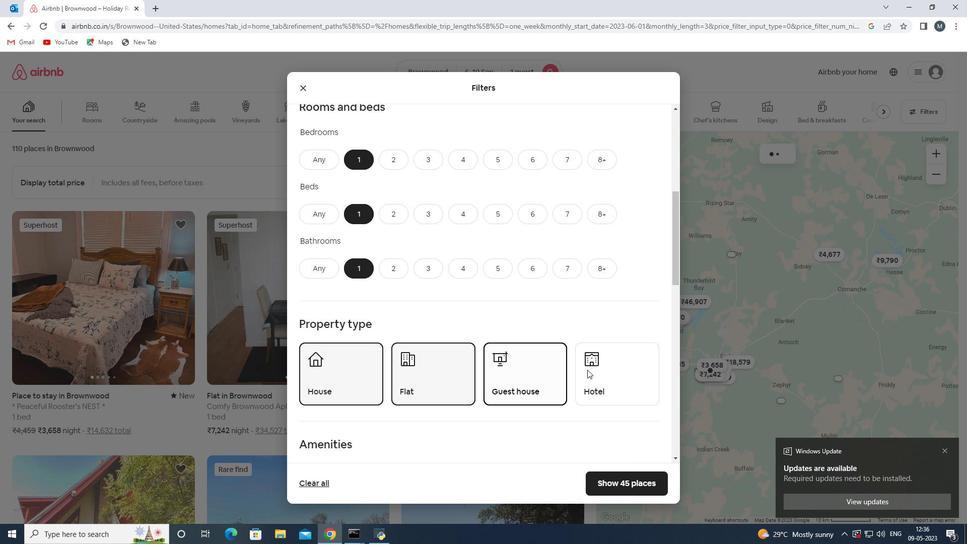 
Action: Mouse moved to (476, 345)
Screenshot: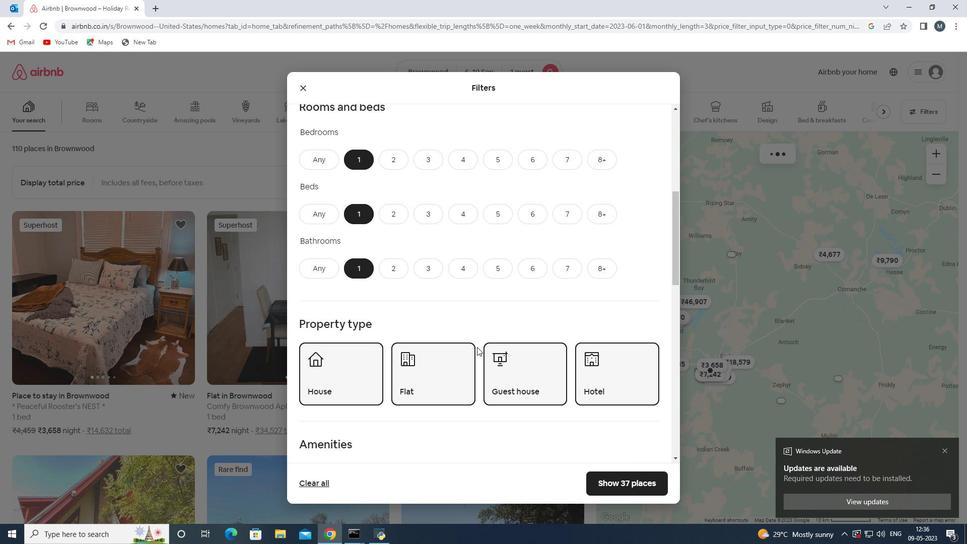 
Action: Mouse scrolled (476, 344) with delta (0, 0)
Screenshot: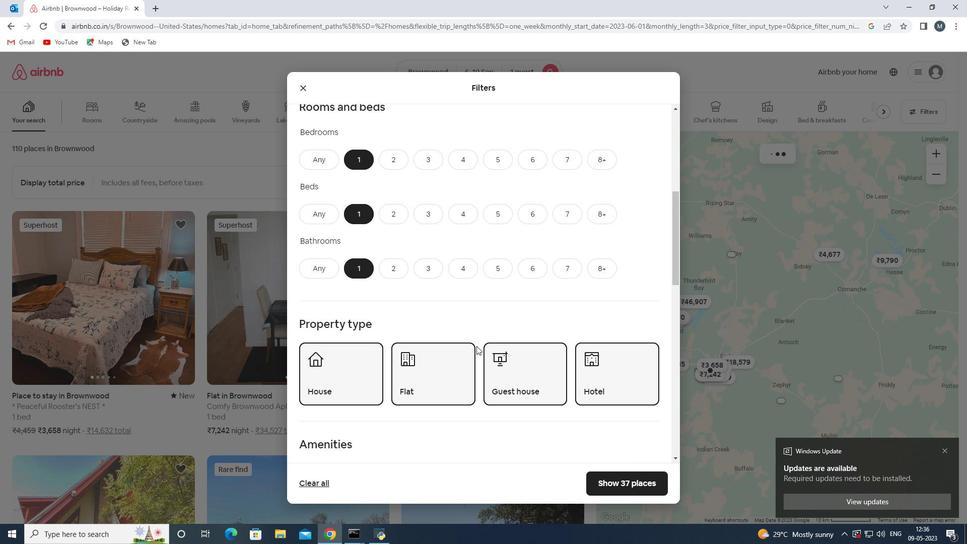 
Action: Mouse moved to (473, 344)
Screenshot: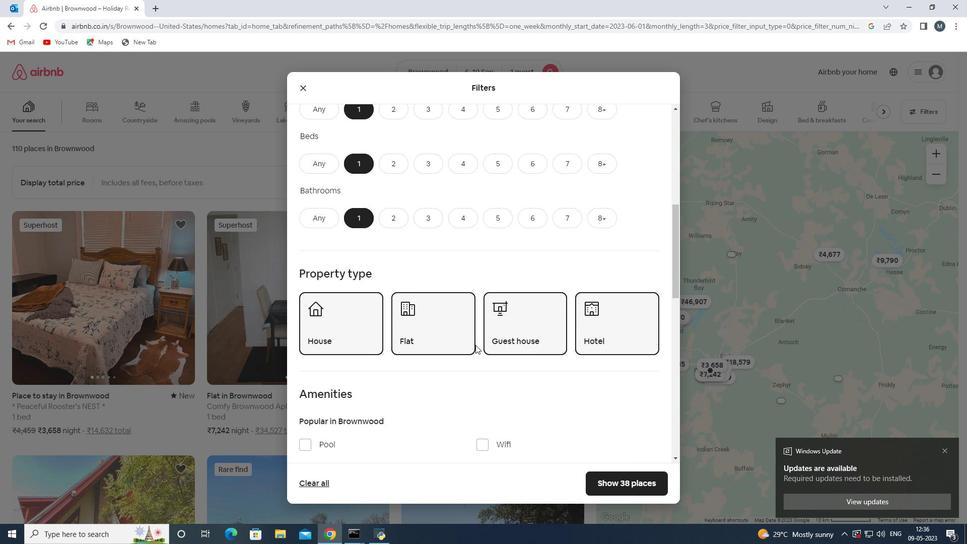 
Action: Mouse scrolled (473, 344) with delta (0, 0)
Screenshot: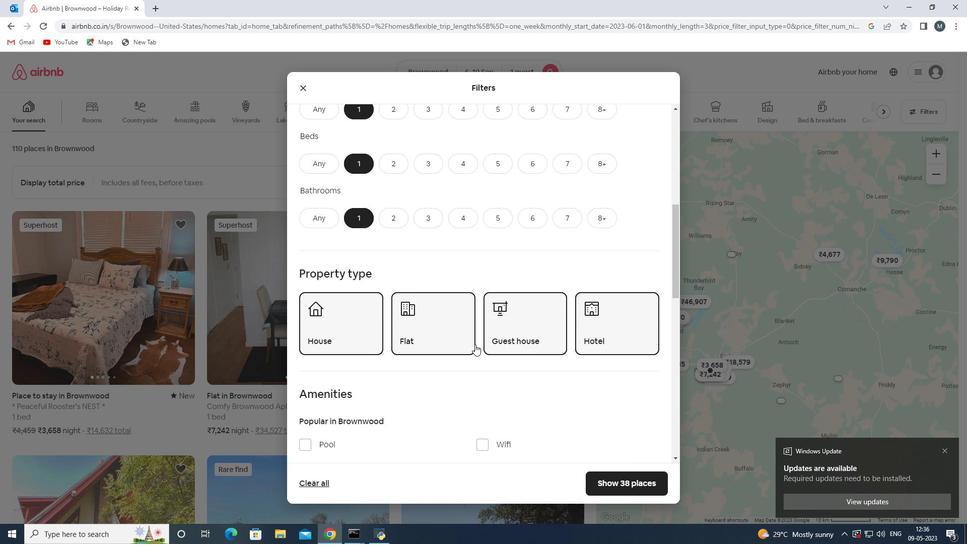 
Action: Mouse moved to (468, 339)
Screenshot: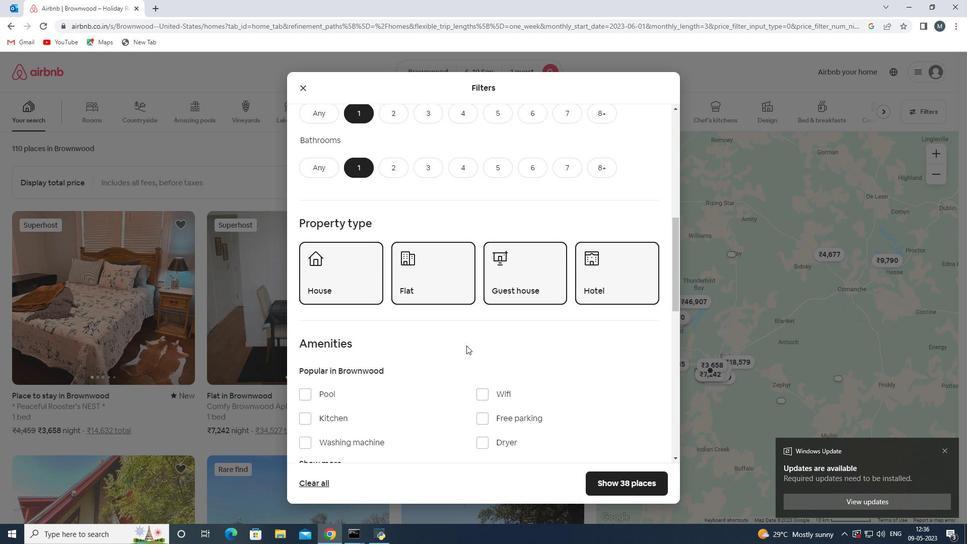 
Action: Mouse scrolled (468, 338) with delta (0, 0)
Screenshot: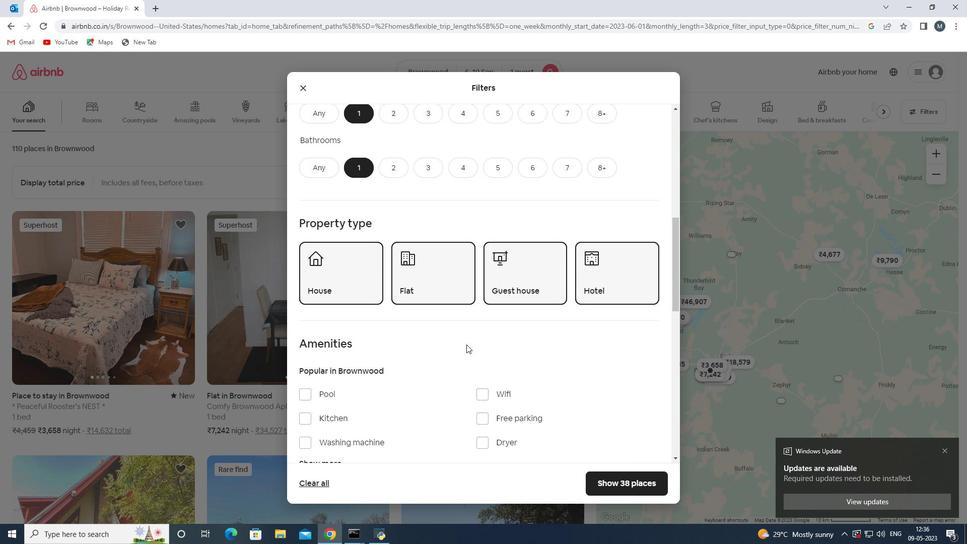 
Action: Mouse scrolled (468, 338) with delta (0, 0)
Screenshot: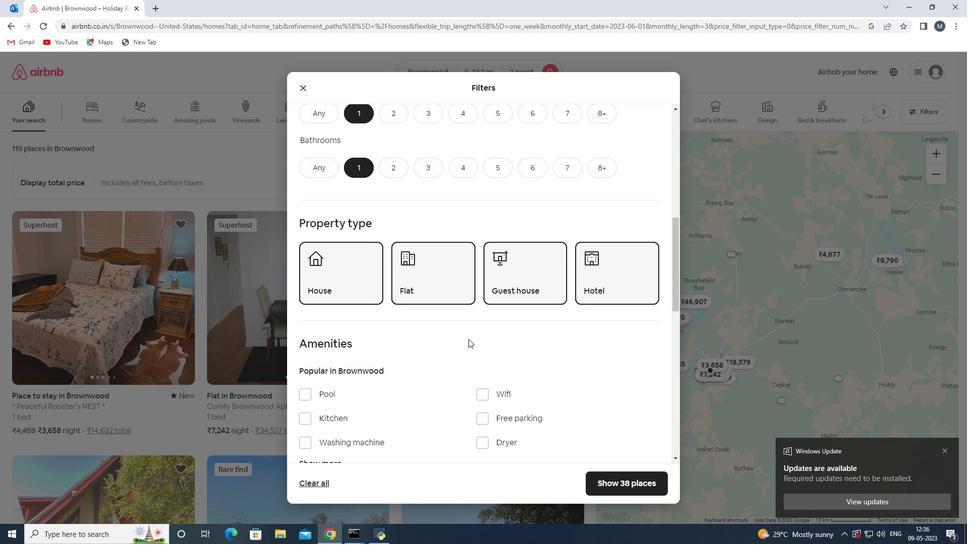 
Action: Mouse scrolled (468, 338) with delta (0, 0)
Screenshot: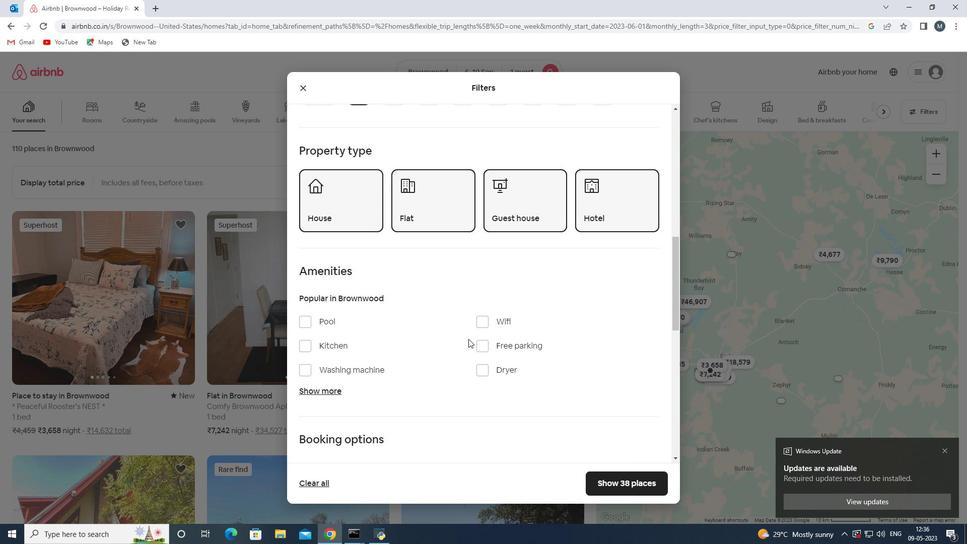 
Action: Mouse moved to (468, 339)
Screenshot: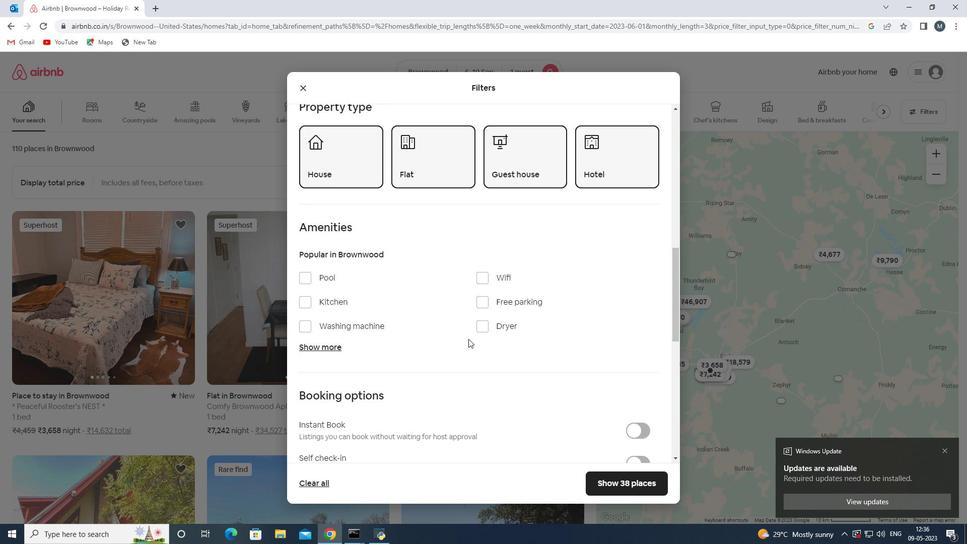 
Action: Mouse scrolled (468, 339) with delta (0, 0)
Screenshot: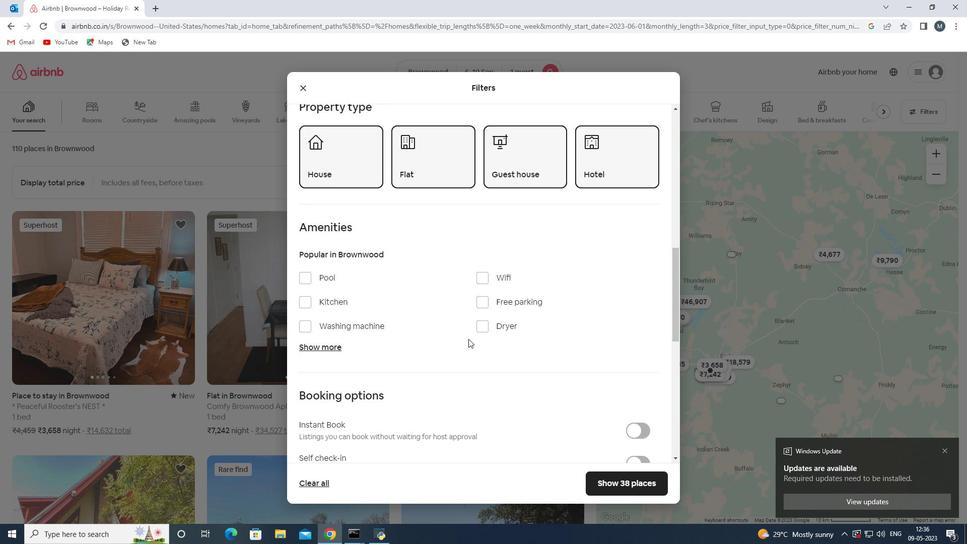 
Action: Mouse moved to (468, 340)
Screenshot: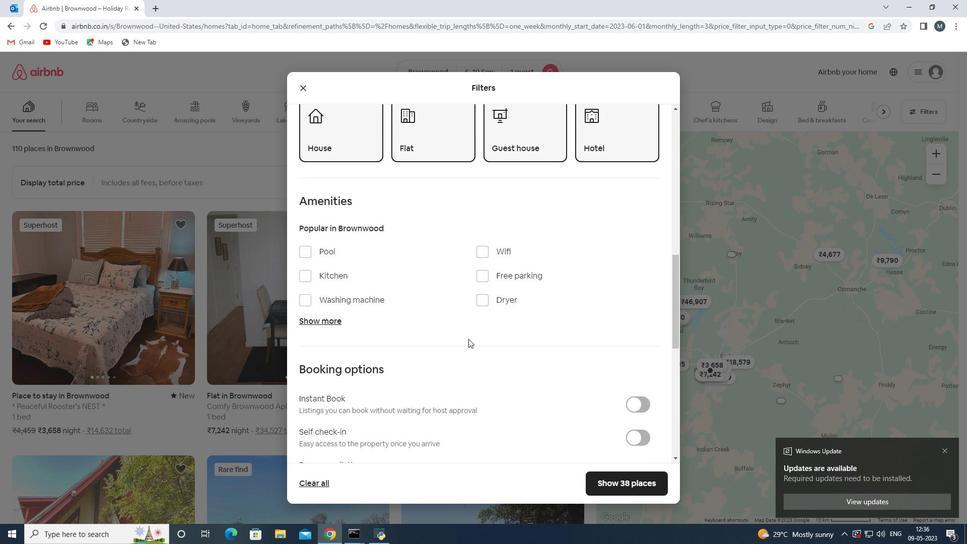 
Action: Mouse scrolled (468, 339) with delta (0, 0)
Screenshot: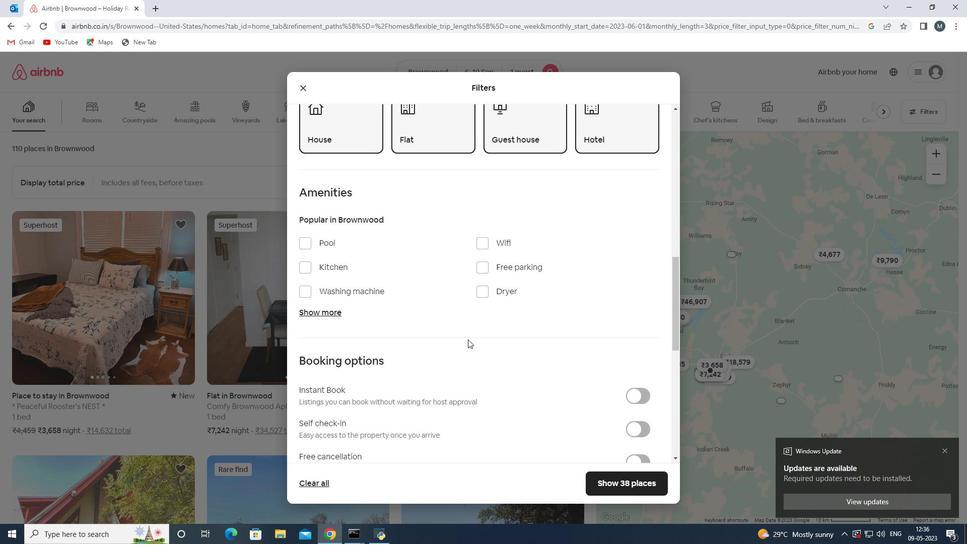 
Action: Mouse moved to (637, 330)
Screenshot: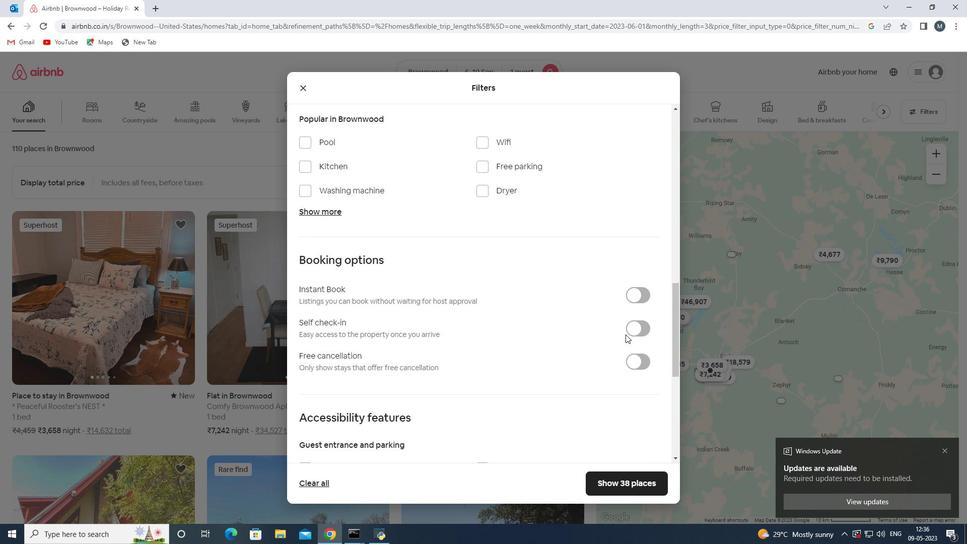 
Action: Mouse pressed left at (637, 330)
Screenshot: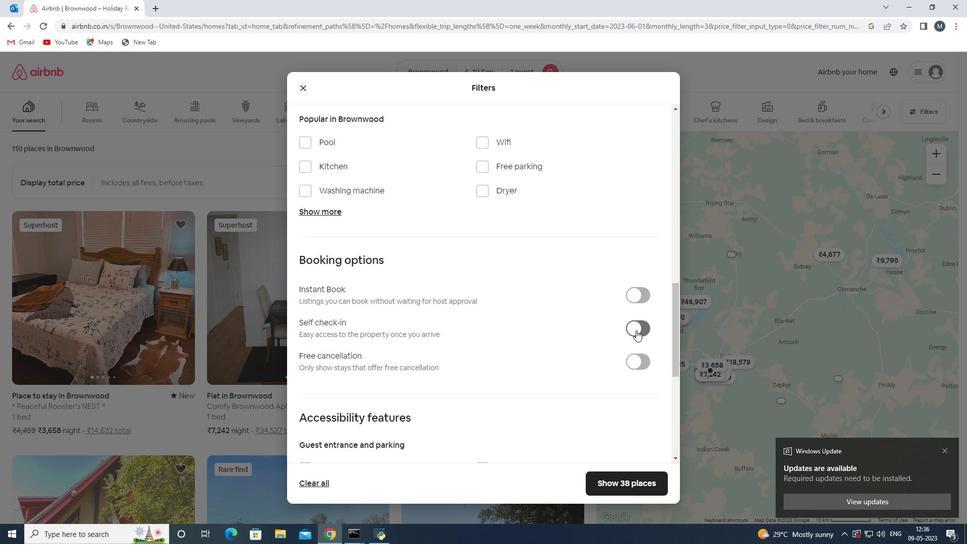 
Action: Mouse moved to (424, 334)
Screenshot: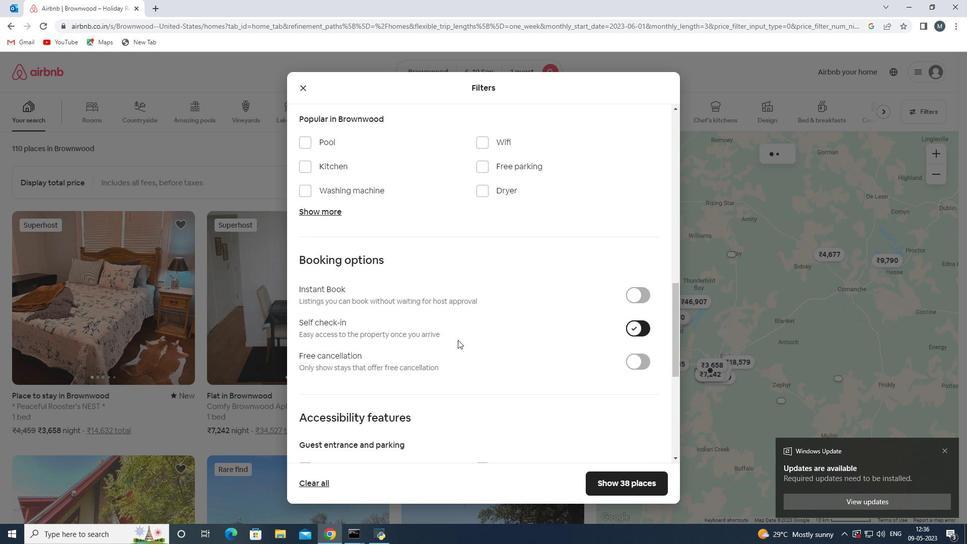 
Action: Mouse scrolled (424, 333) with delta (0, 0)
Screenshot: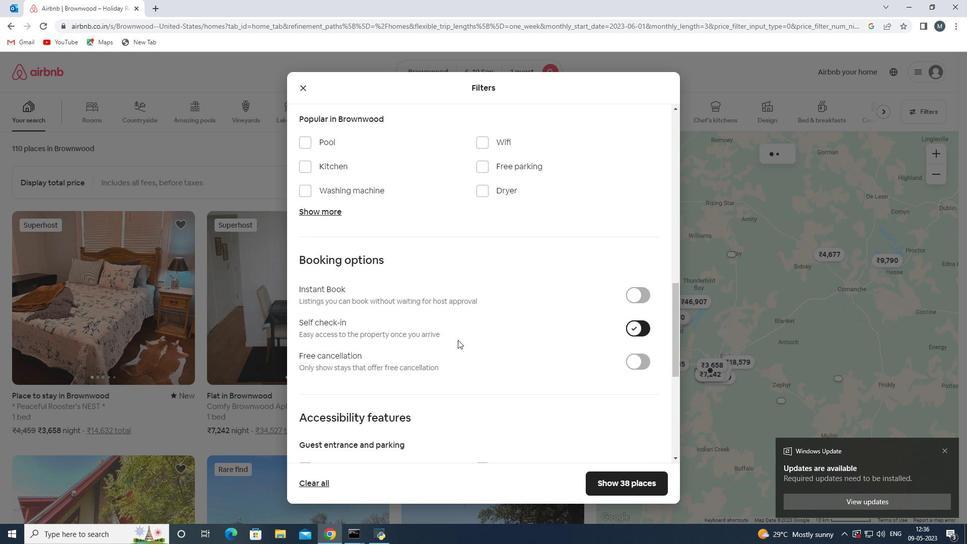 
Action: Mouse moved to (419, 336)
Screenshot: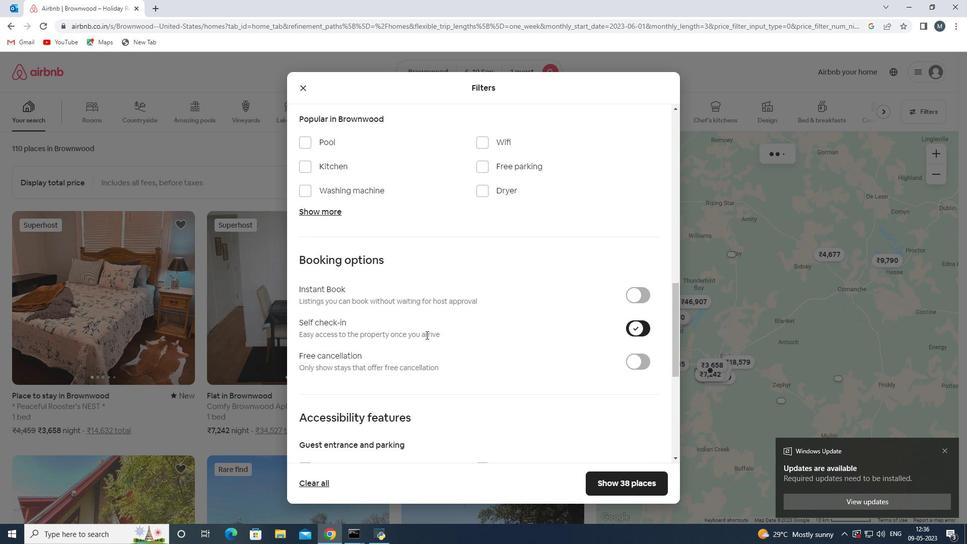 
Action: Mouse scrolled (419, 335) with delta (0, 0)
Screenshot: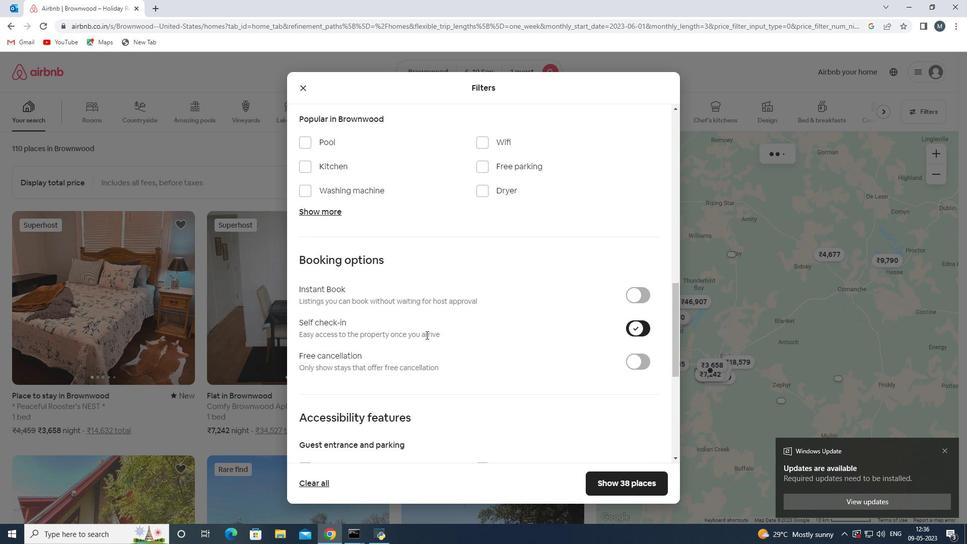 
Action: Mouse moved to (414, 337)
Screenshot: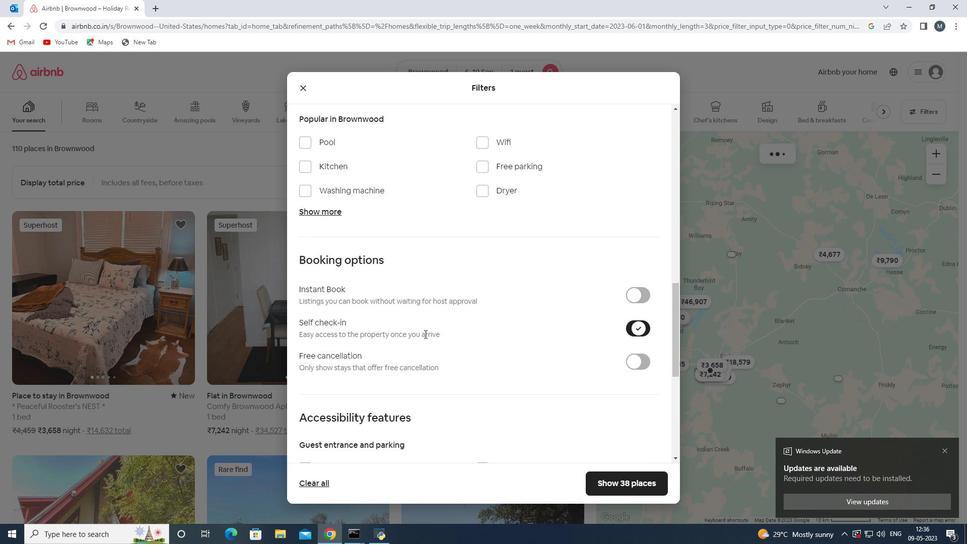 
Action: Mouse scrolled (416, 337) with delta (0, 0)
Screenshot: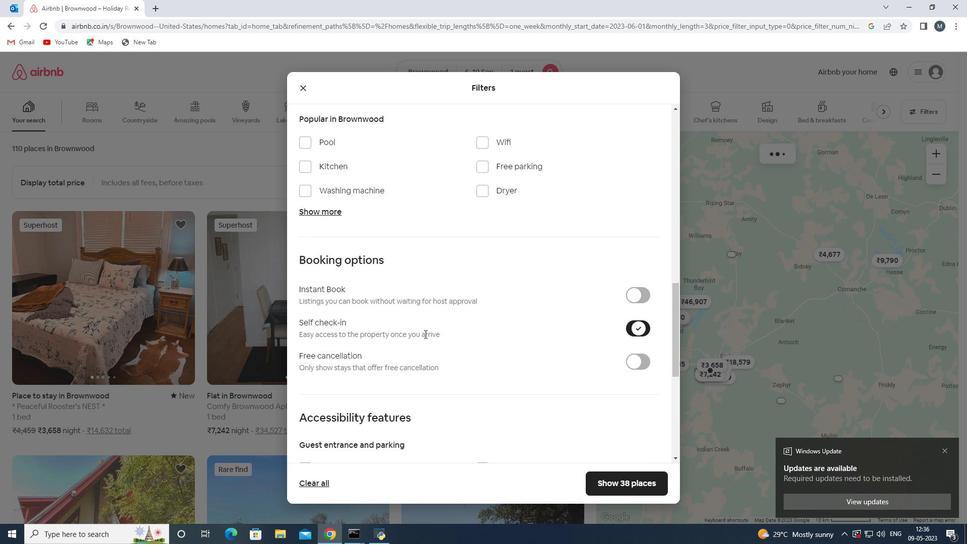 
Action: Mouse moved to (407, 338)
Screenshot: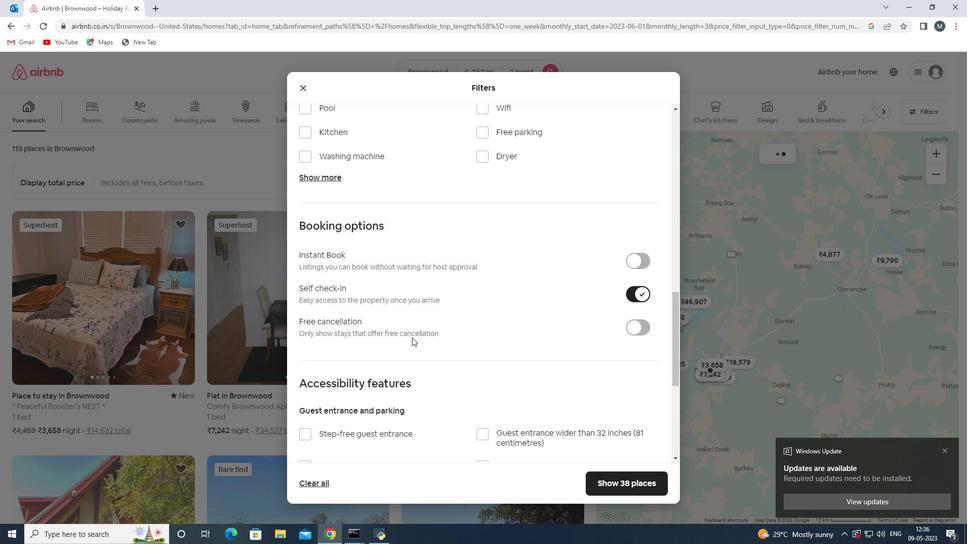 
Action: Mouse scrolled (407, 338) with delta (0, 0)
Screenshot: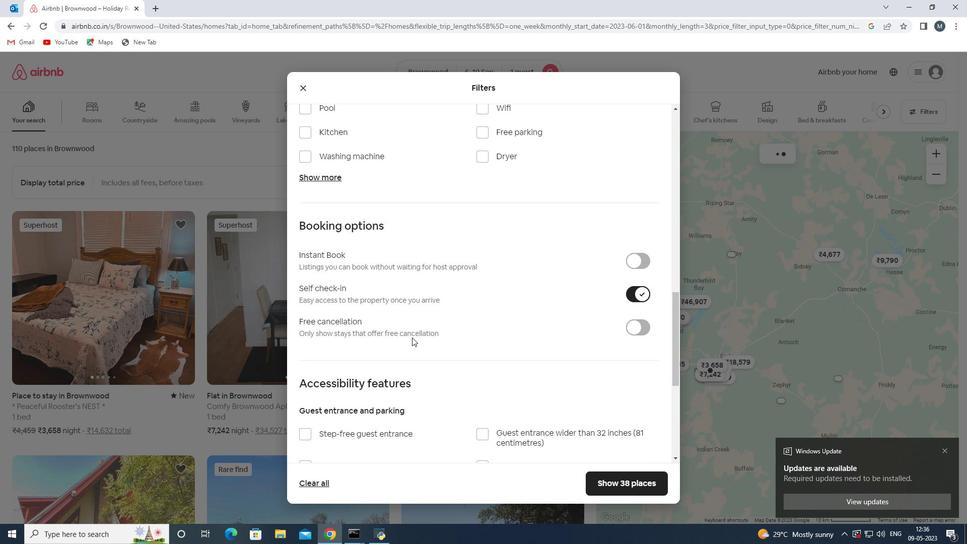 
Action: Mouse moved to (401, 341)
Screenshot: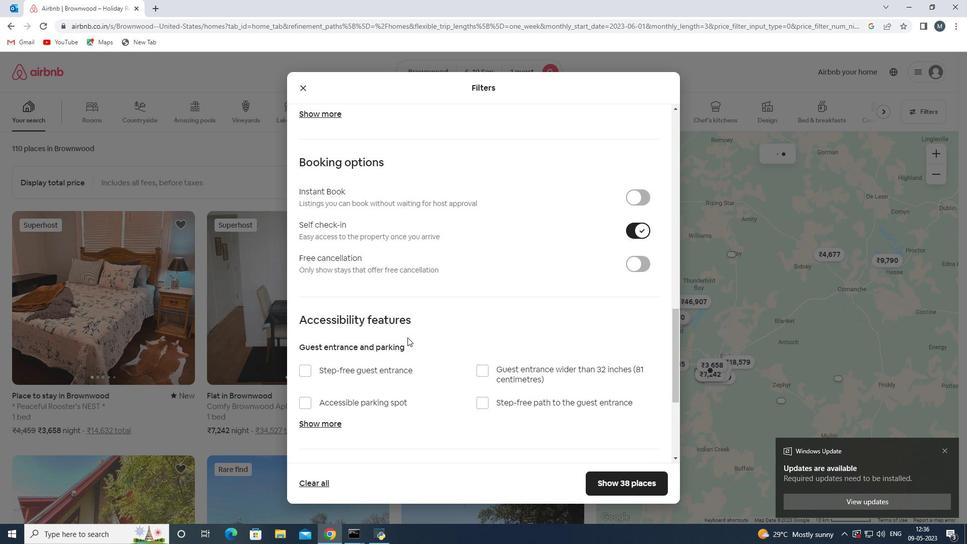 
Action: Mouse scrolled (405, 339) with delta (0, 0)
Screenshot: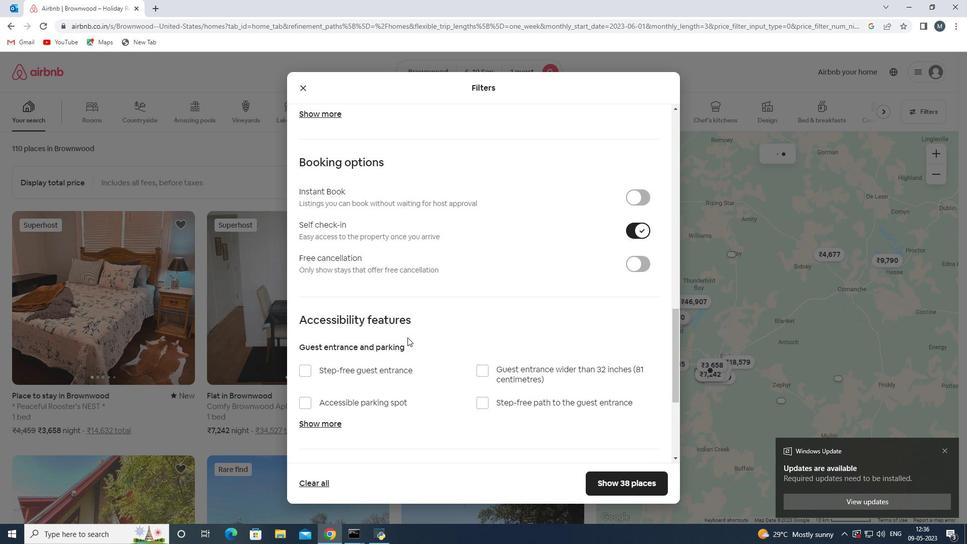 
Action: Mouse moved to (345, 404)
Screenshot: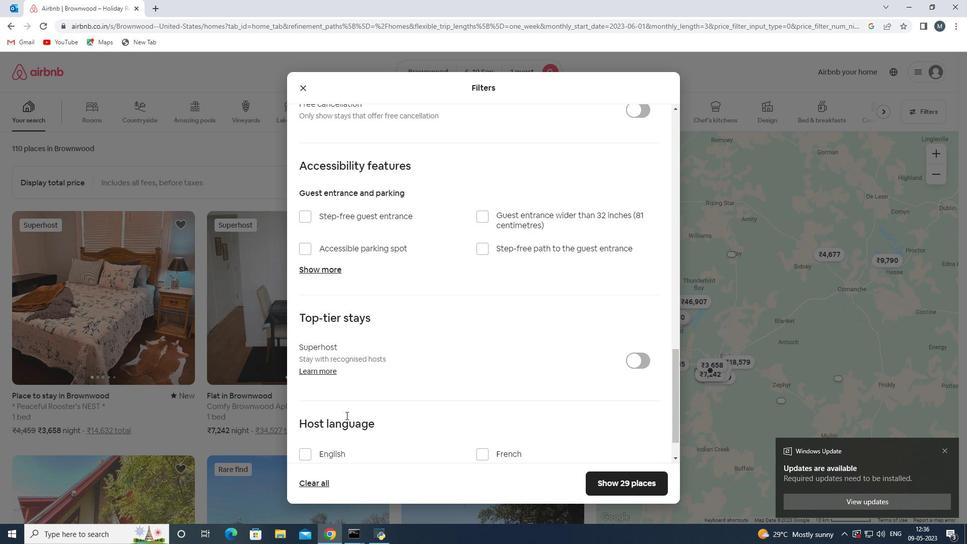 
Action: Mouse scrolled (345, 403) with delta (0, 0)
Screenshot: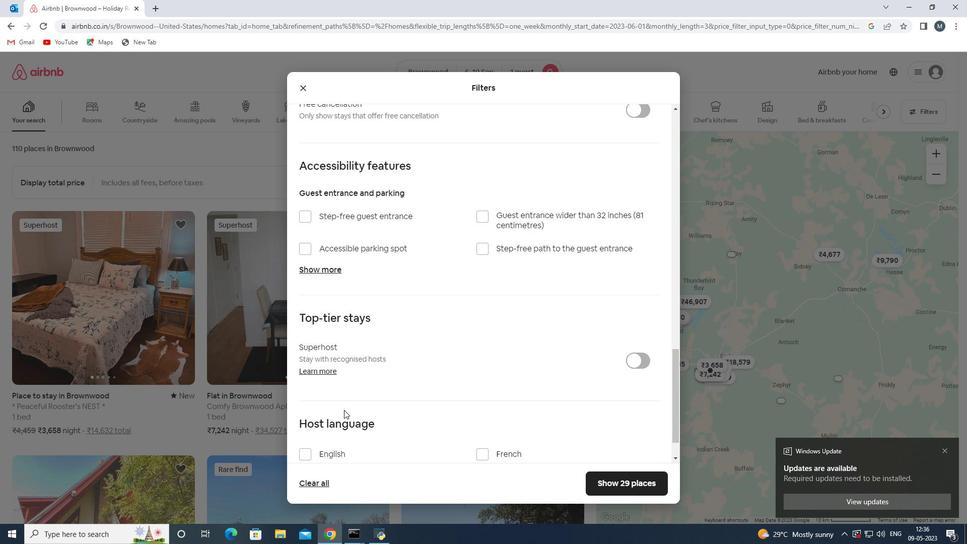 
Action: Mouse scrolled (345, 403) with delta (0, 0)
Screenshot: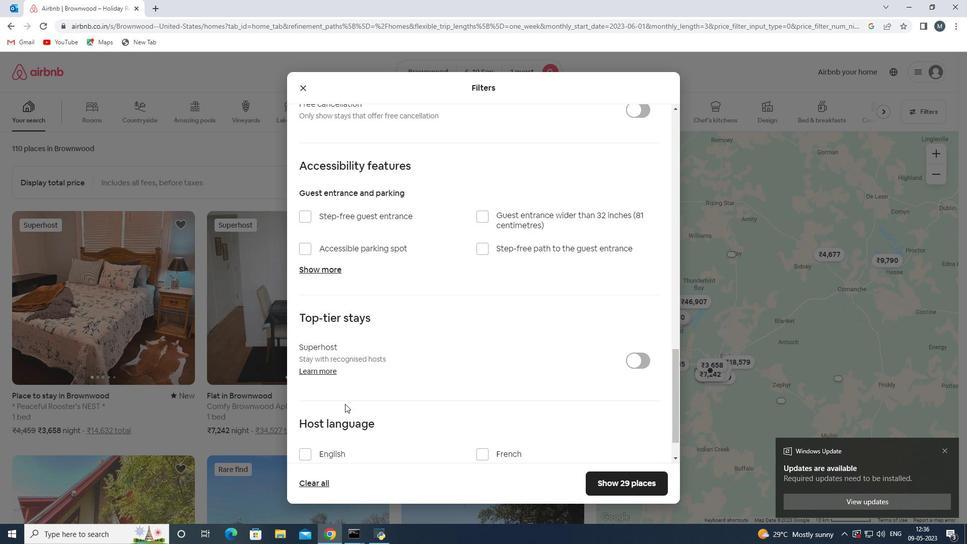 
Action: Mouse moved to (307, 413)
Screenshot: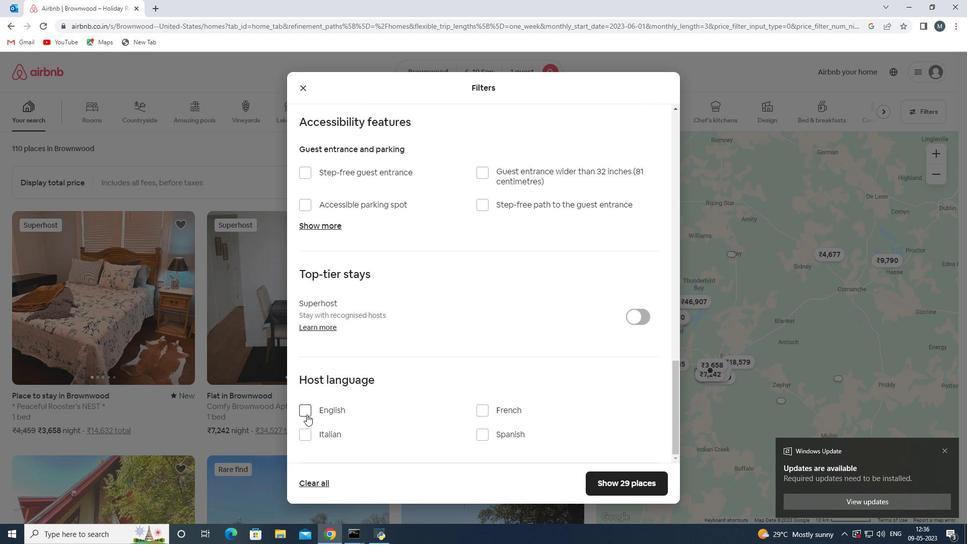 
Action: Mouse pressed left at (307, 413)
Screenshot: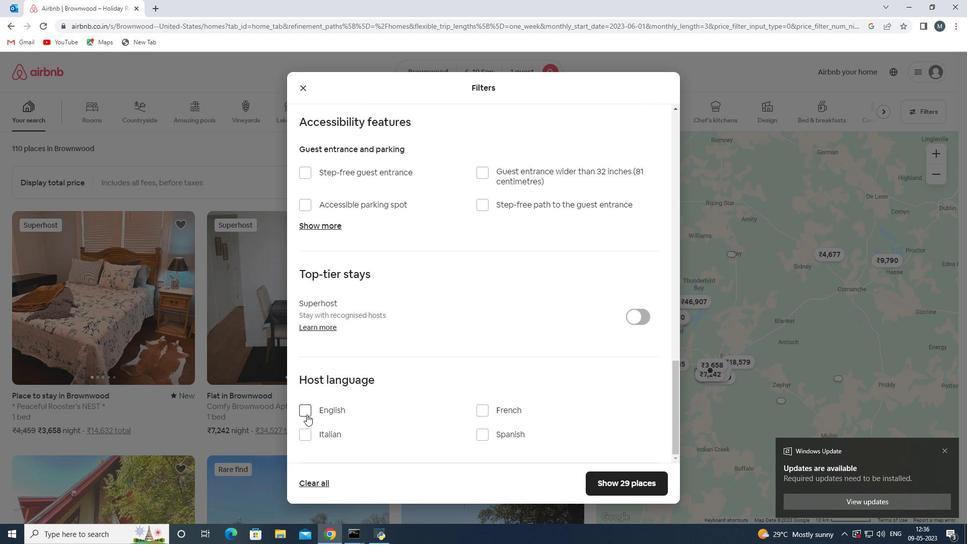 
Action: Mouse moved to (379, 411)
Screenshot: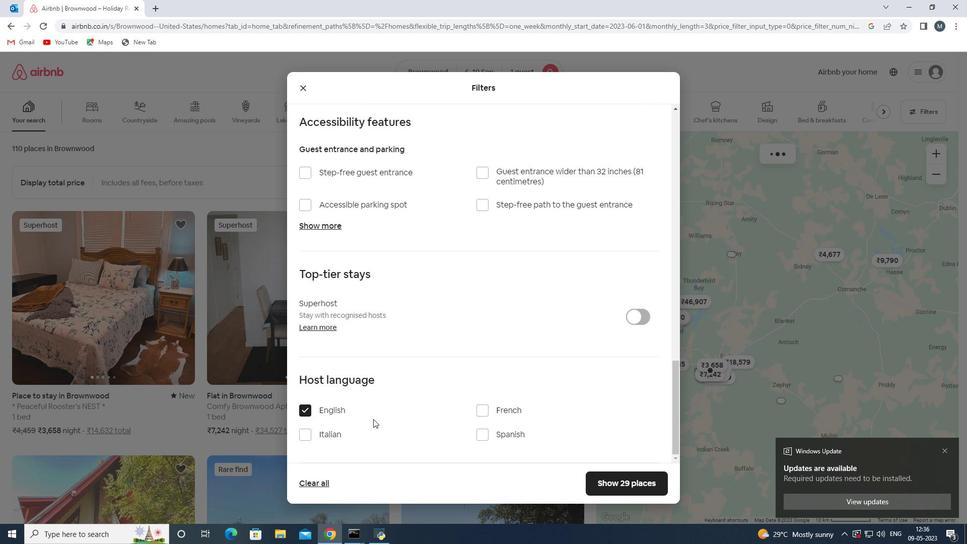 
Action: Mouse scrolled (379, 411) with delta (0, 0)
Screenshot: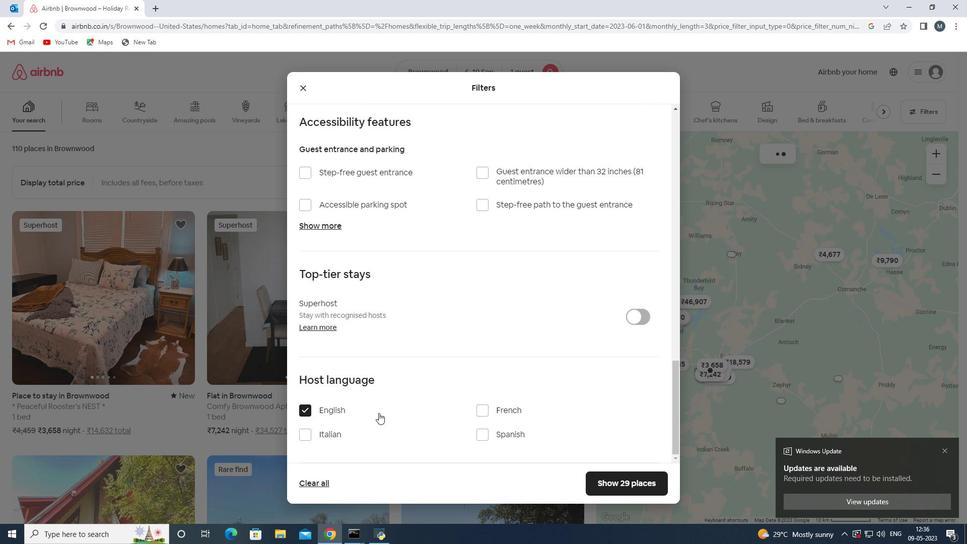 
Action: Mouse moved to (379, 411)
Screenshot: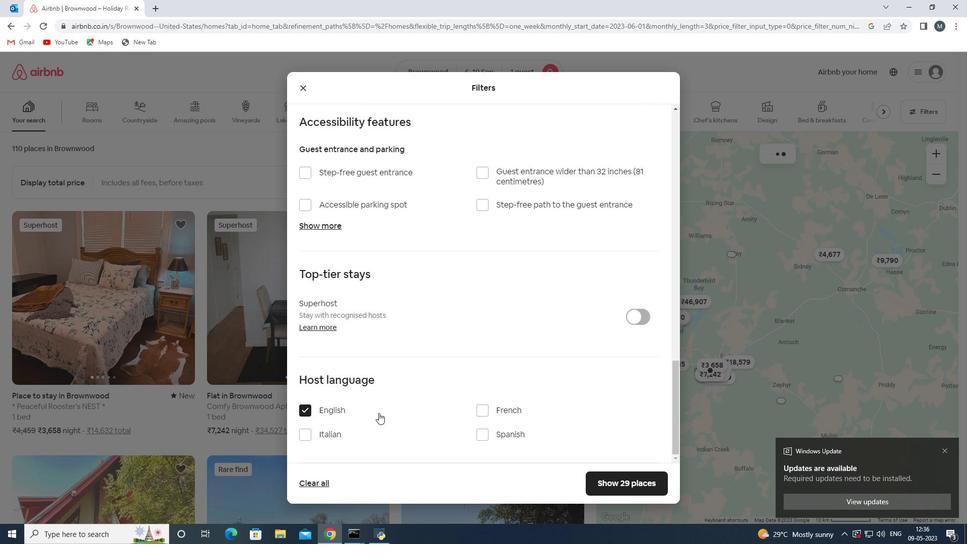 
Action: Mouse scrolled (379, 410) with delta (0, 0)
Screenshot: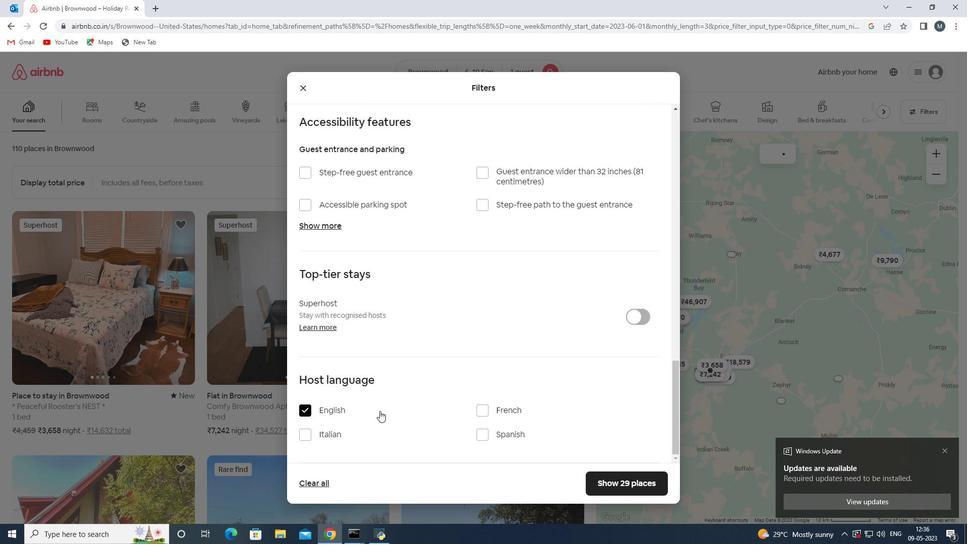 
Action: Mouse moved to (378, 409)
Screenshot: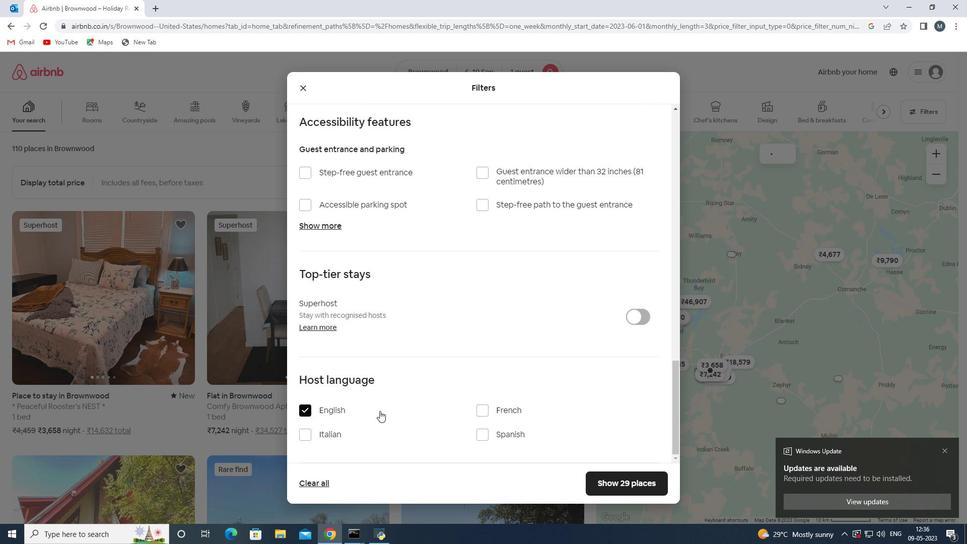 
Action: Mouse scrolled (378, 409) with delta (0, 0)
Screenshot: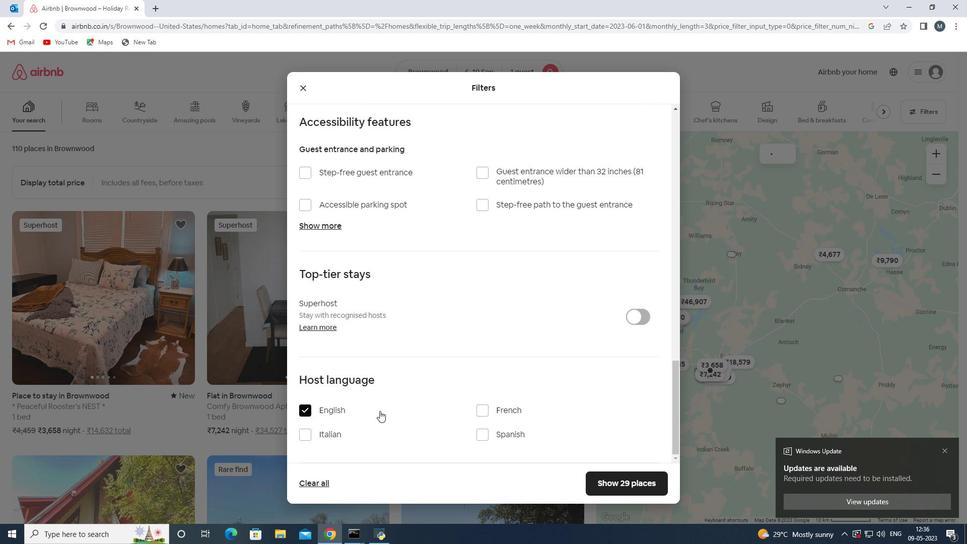 
Action: Mouse moved to (604, 479)
Screenshot: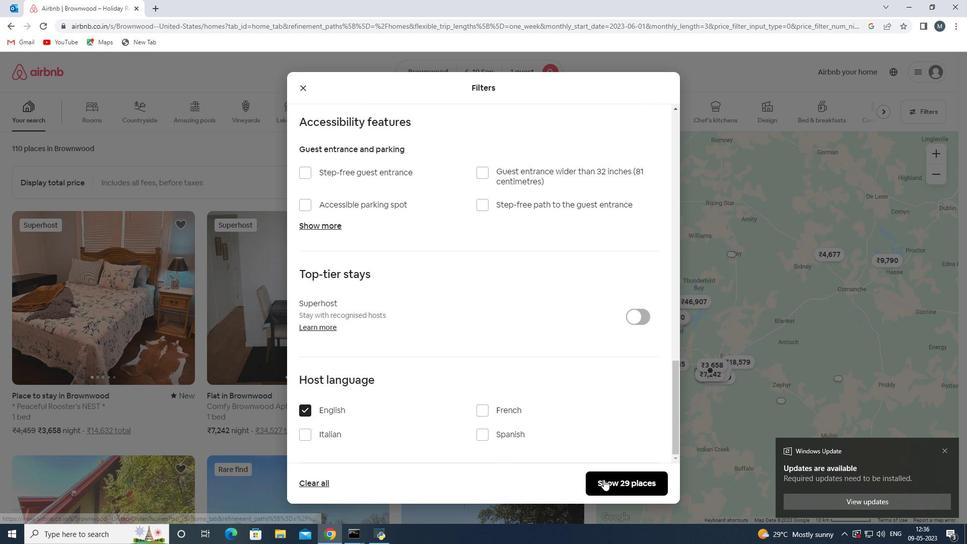 
Action: Mouse pressed left at (604, 479)
Screenshot: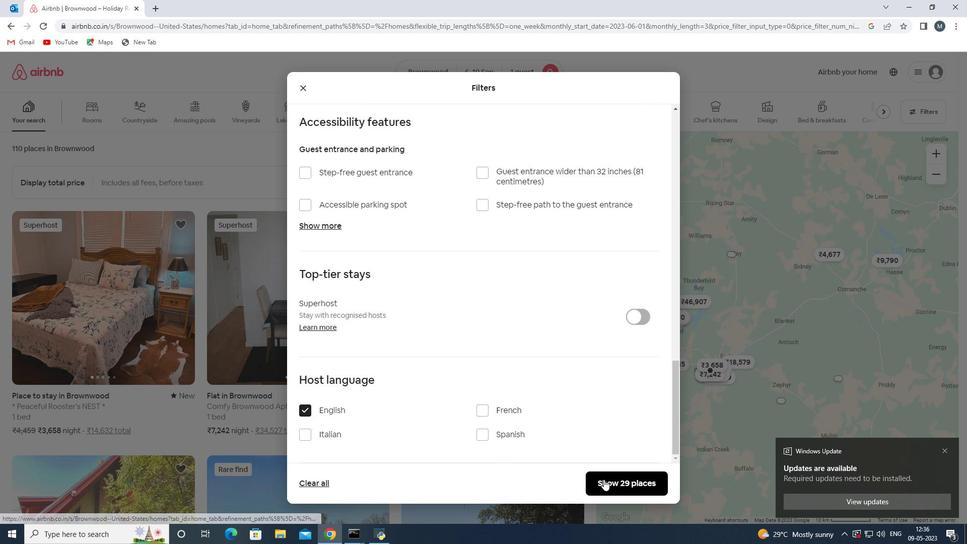 
Action: Mouse moved to (461, 464)
Screenshot: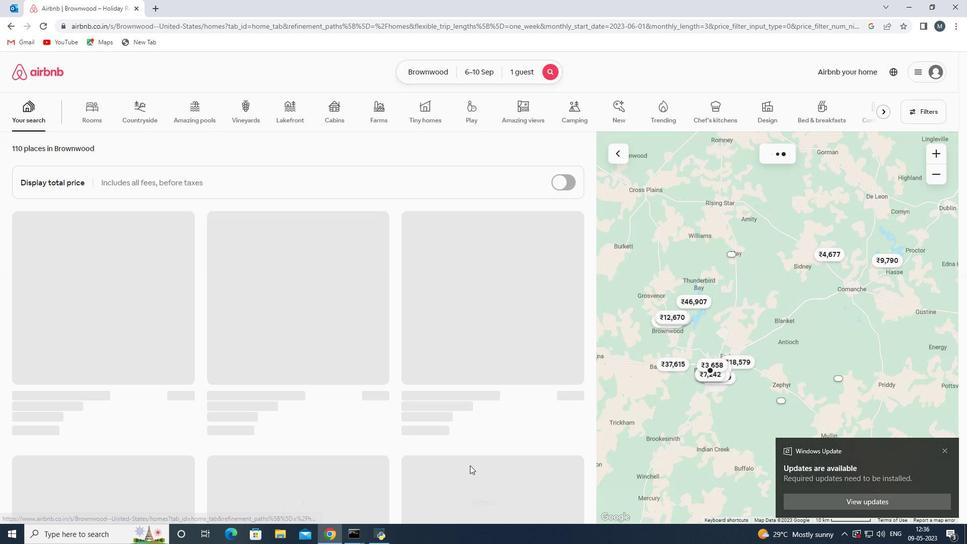 
